 Task: In the sheet Budget Analysis ToolFont size of heading  18 Font style of dataoswald 'Font size of data '9 Alignment of headline & dataAlign center.   Fill color in heading, Red Font color of dataIn the sheet   Triumph Sales   book
Action: Mouse moved to (328, 129)
Screenshot: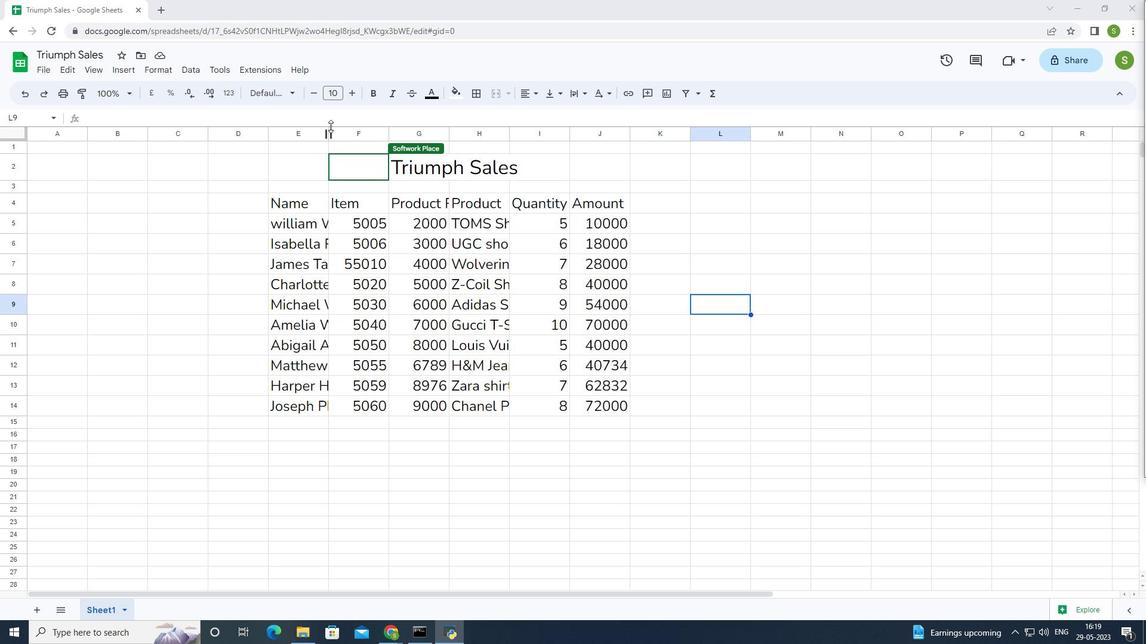 
Action: Mouse pressed left at (328, 129)
Screenshot: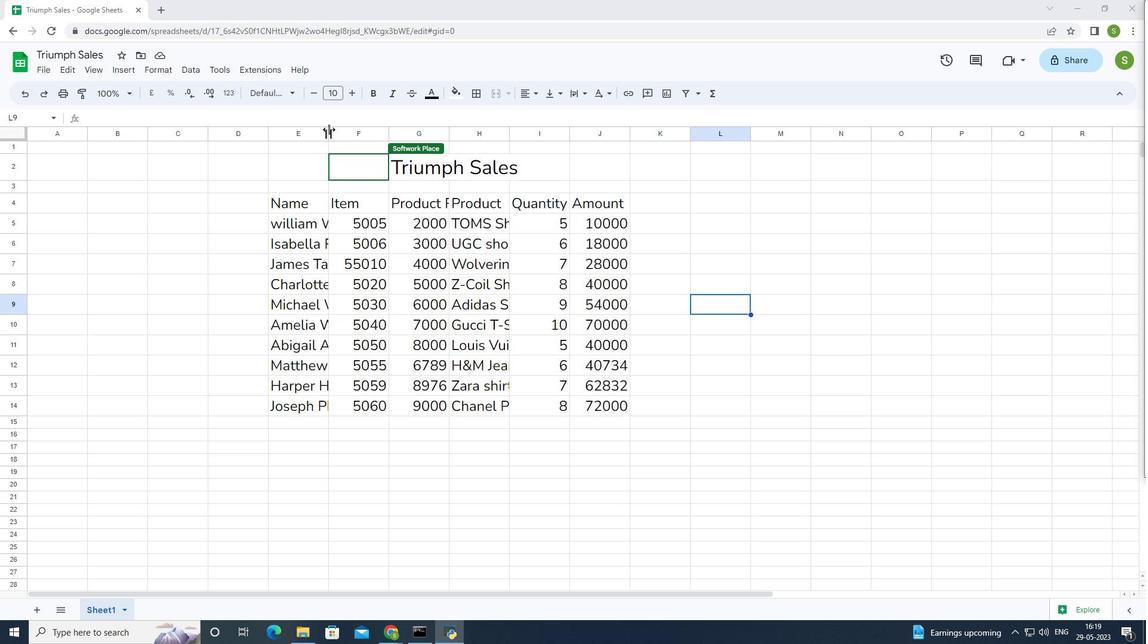 
Action: Mouse moved to (561, 133)
Screenshot: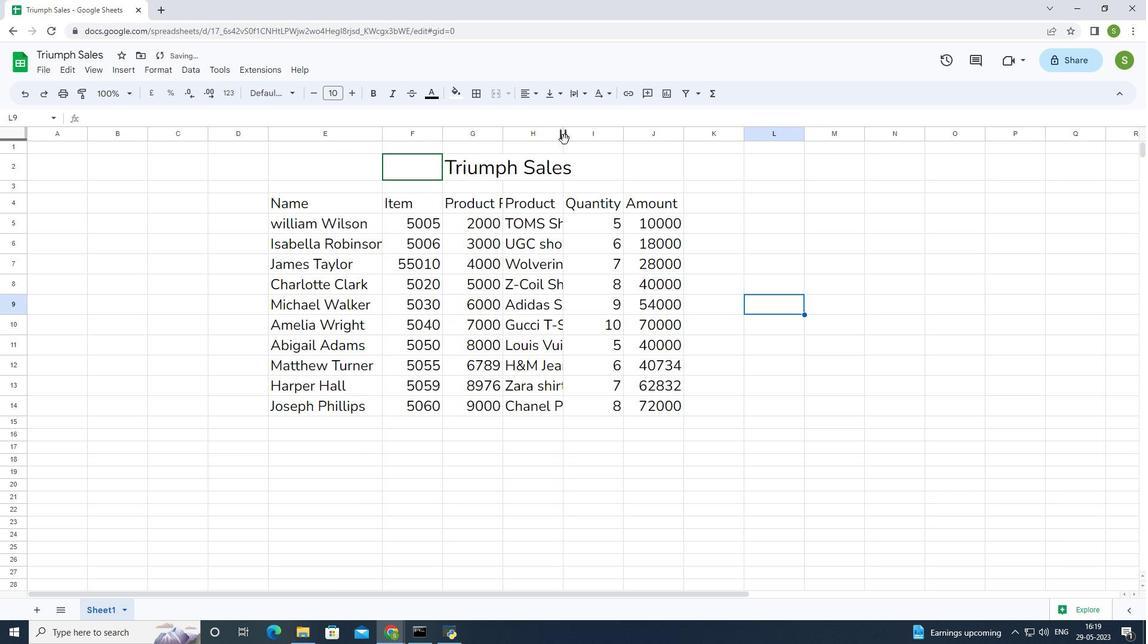 
Action: Mouse pressed left at (561, 133)
Screenshot: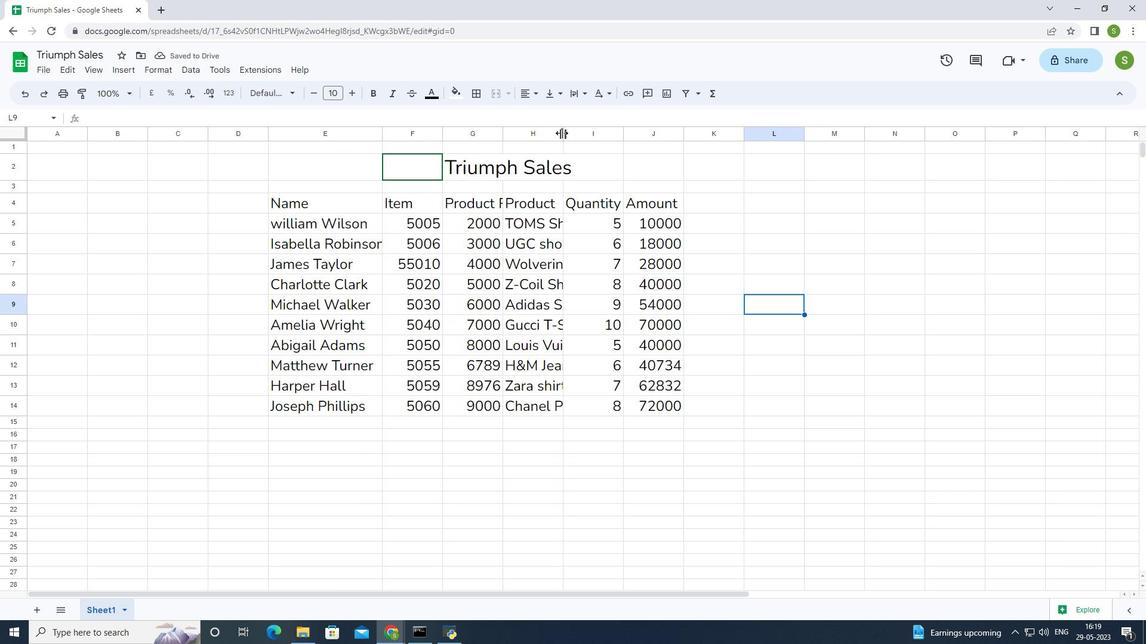 
Action: Mouse moved to (454, 160)
Screenshot: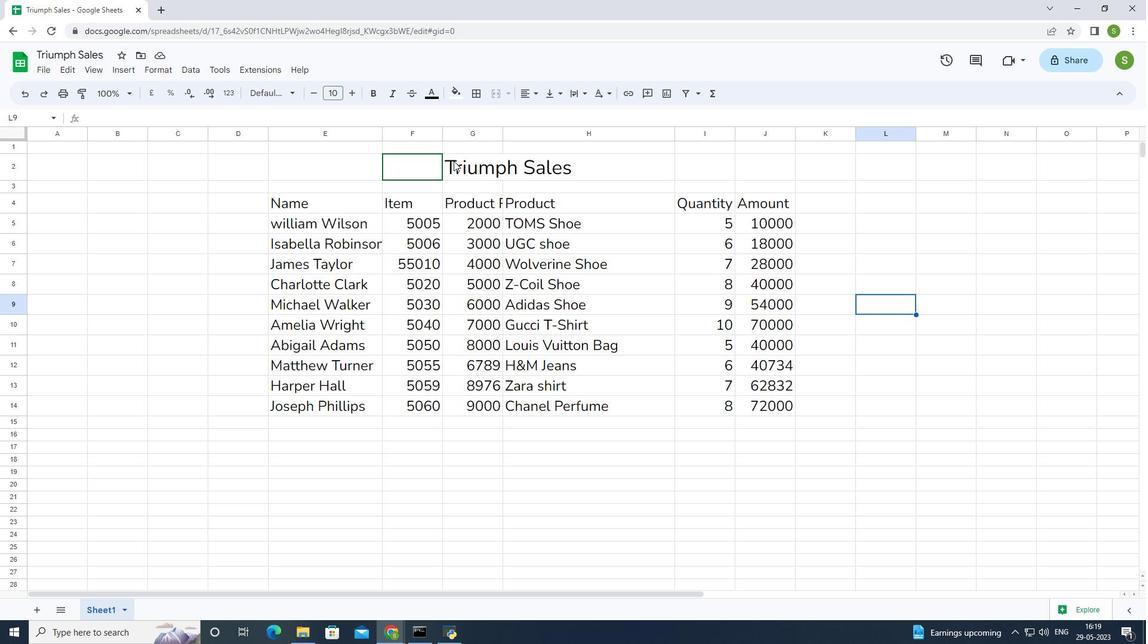 
Action: Mouse pressed left at (454, 160)
Screenshot: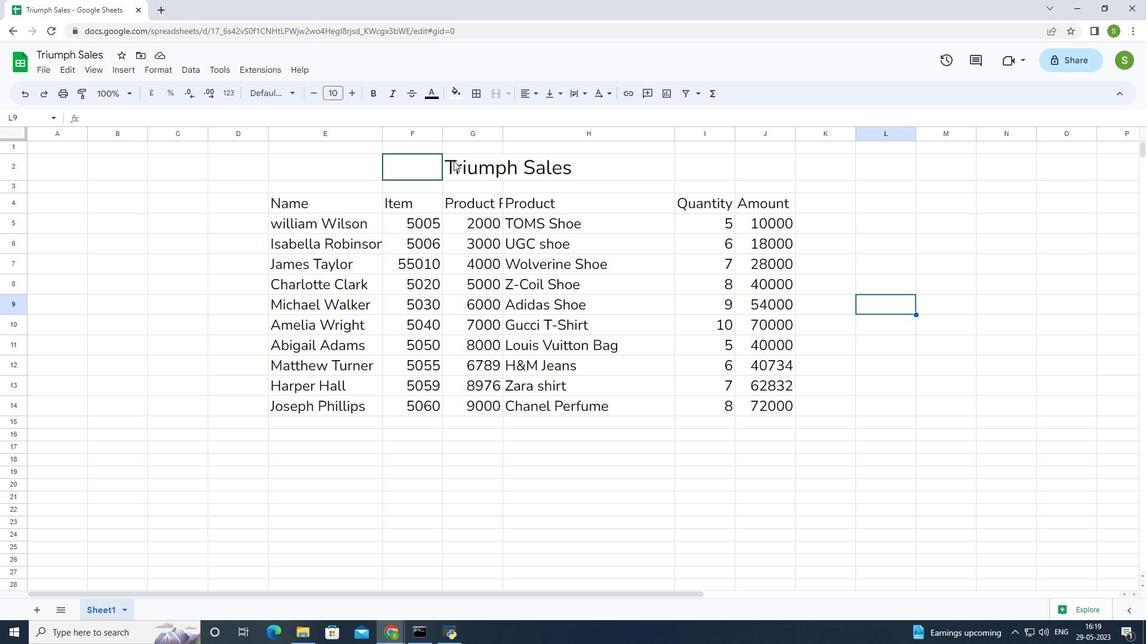 
Action: Mouse moved to (454, 162)
Screenshot: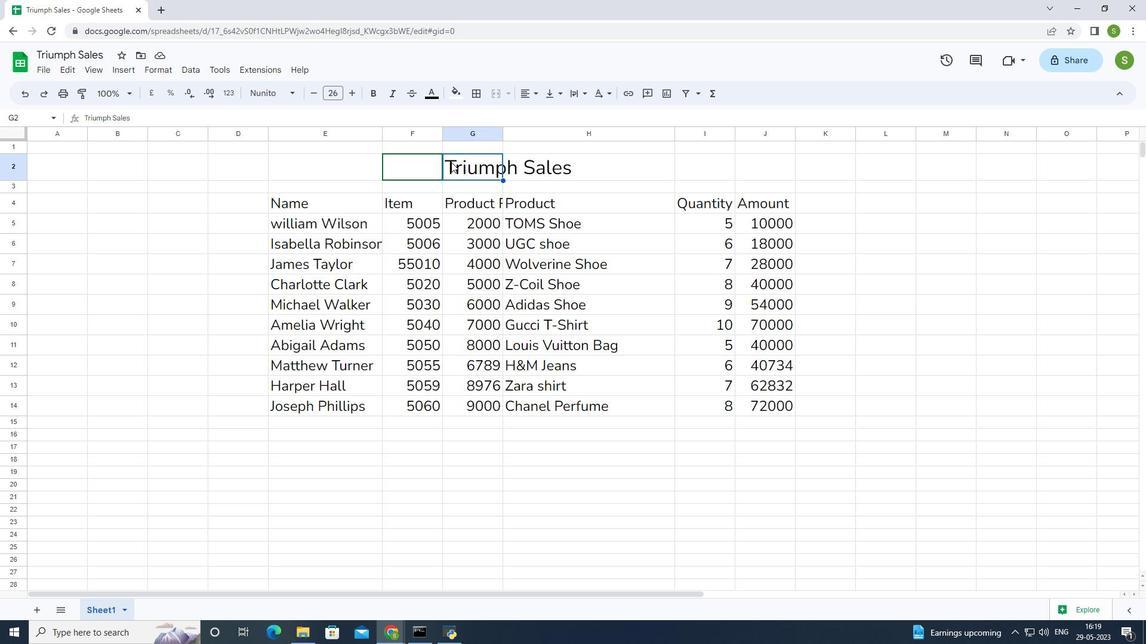 
Action: Mouse pressed left at (454, 162)
Screenshot: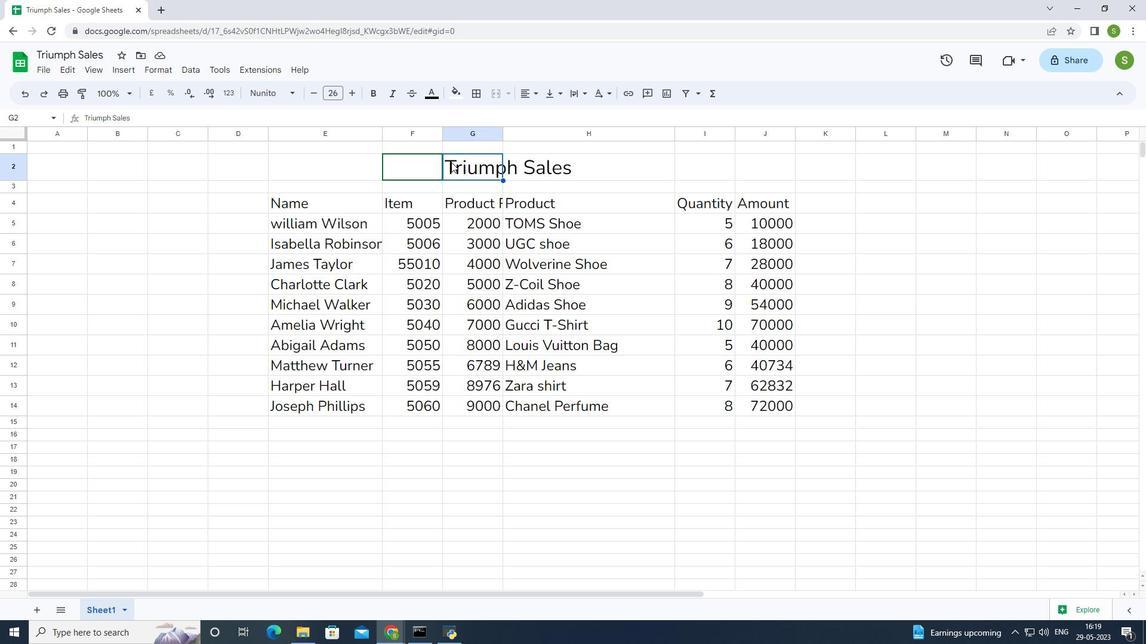 
Action: Mouse moved to (386, 364)
Screenshot: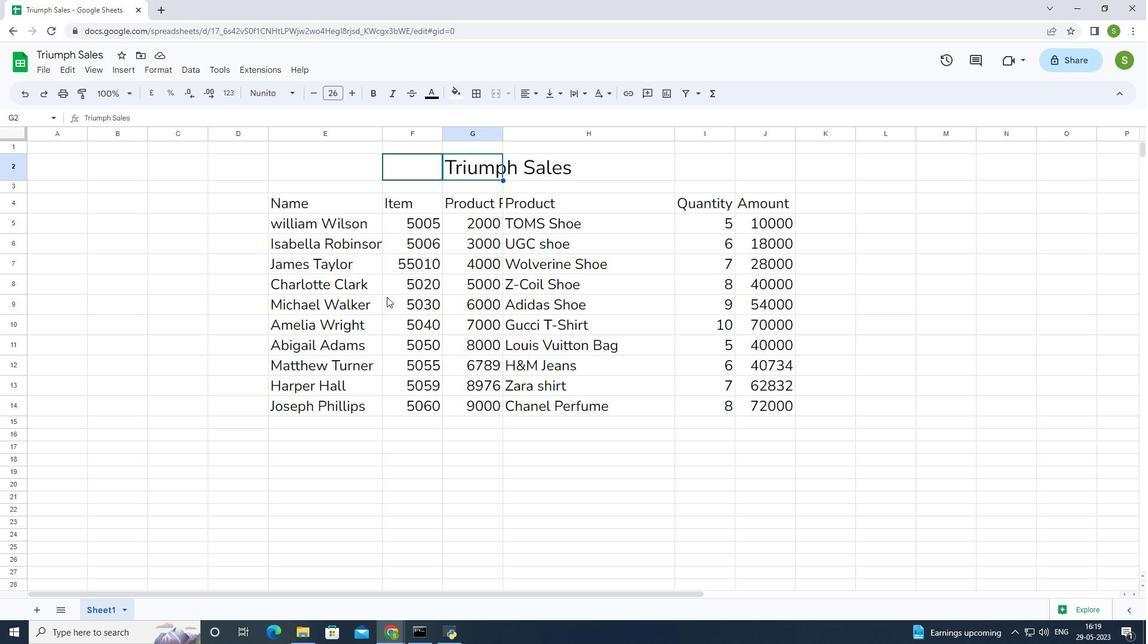 
Action: Mouse pressed left at (386, 364)
Screenshot: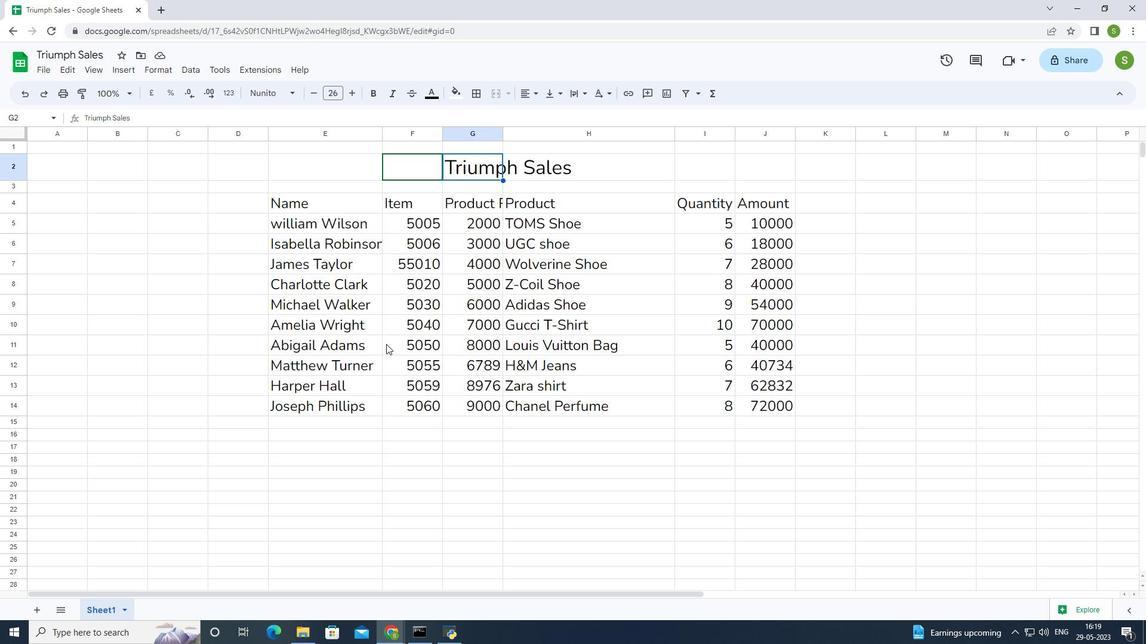 
Action: Mouse moved to (450, 153)
Screenshot: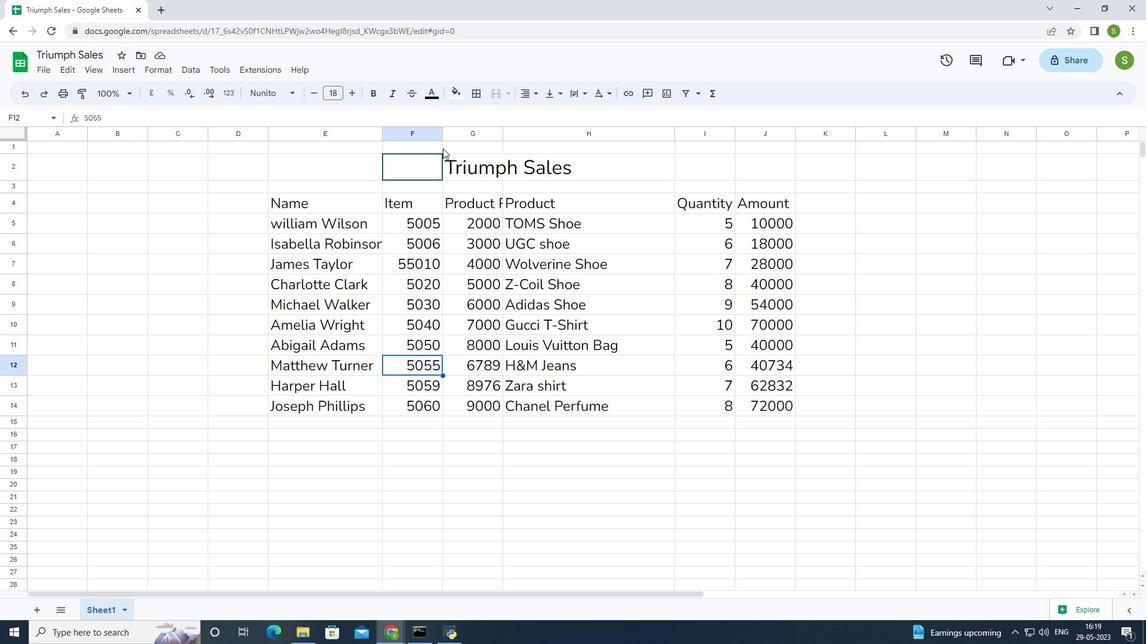 
Action: Mouse pressed left at (450, 153)
Screenshot: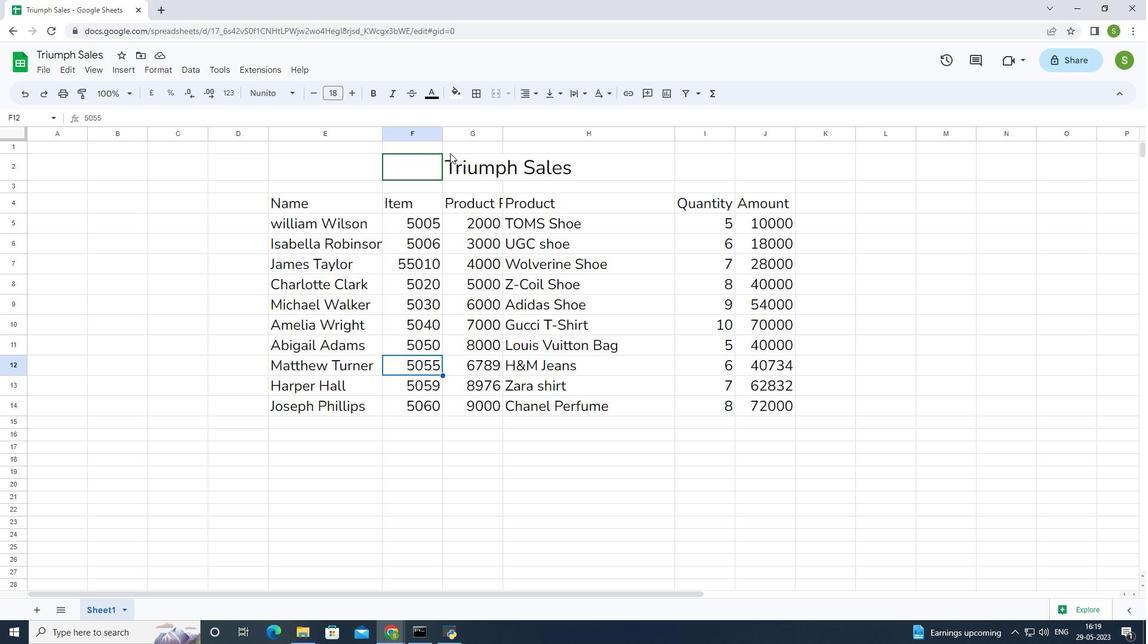 
Action: Mouse moved to (445, 158)
Screenshot: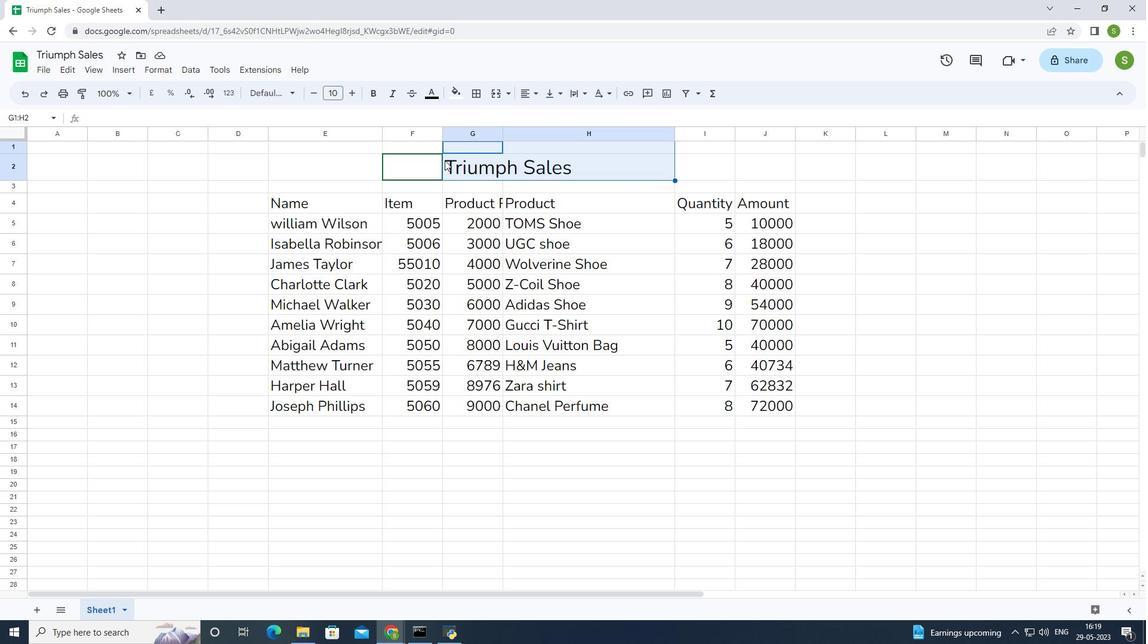 
Action: Mouse pressed left at (445, 158)
Screenshot: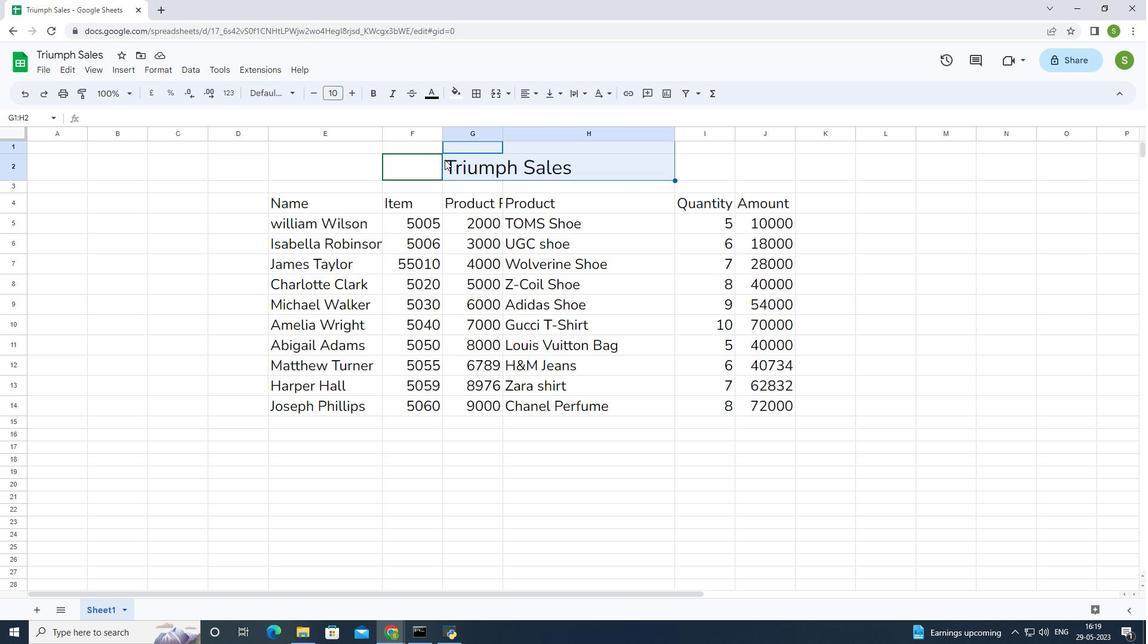 
Action: Mouse moved to (446, 158)
Screenshot: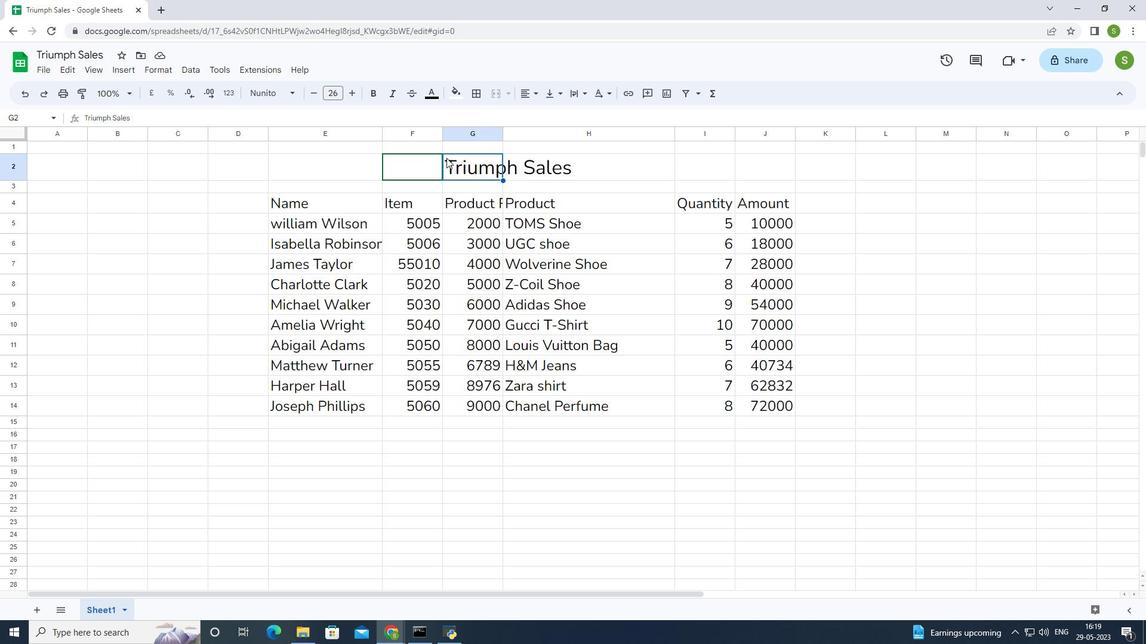 
Action: Mouse pressed left at (446, 158)
Screenshot: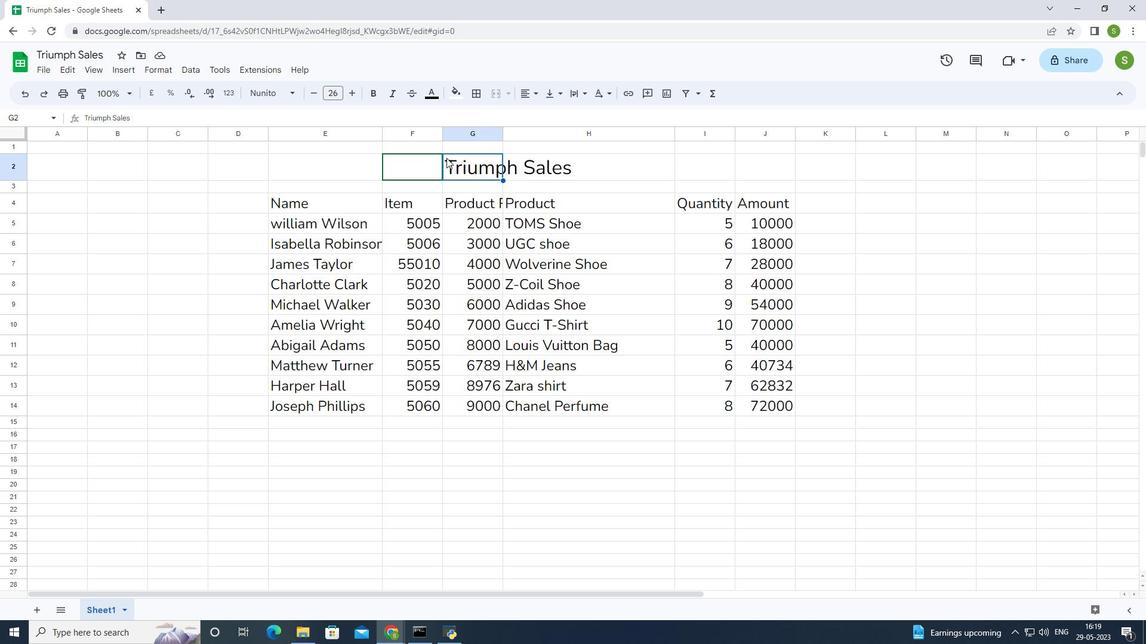 
Action: Mouse moved to (316, 93)
Screenshot: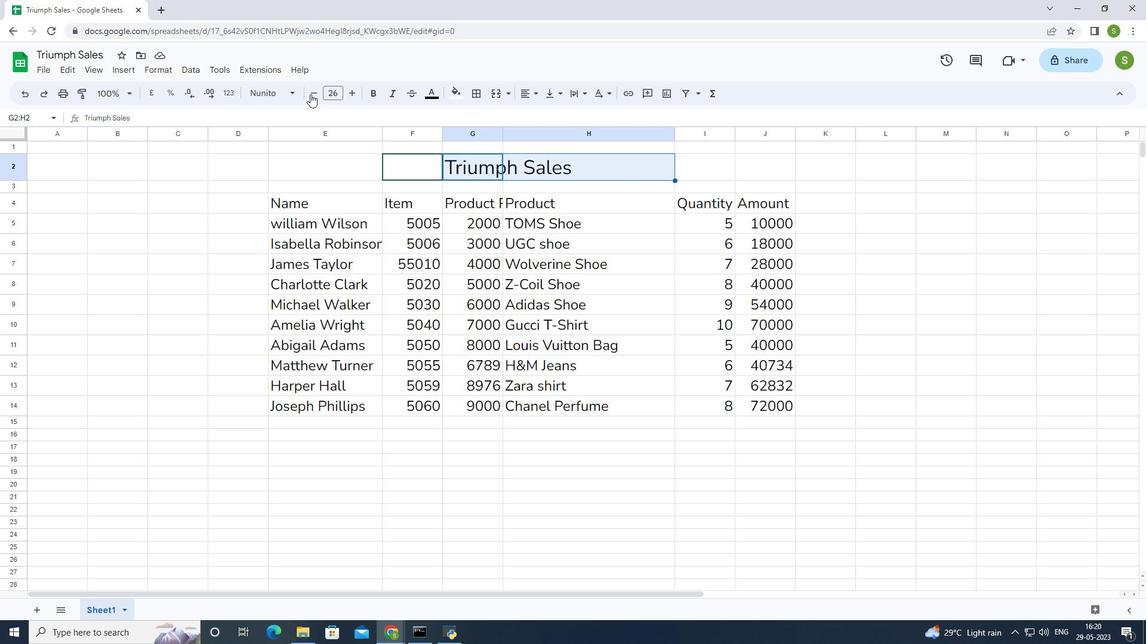 
Action: Mouse pressed left at (316, 93)
Screenshot: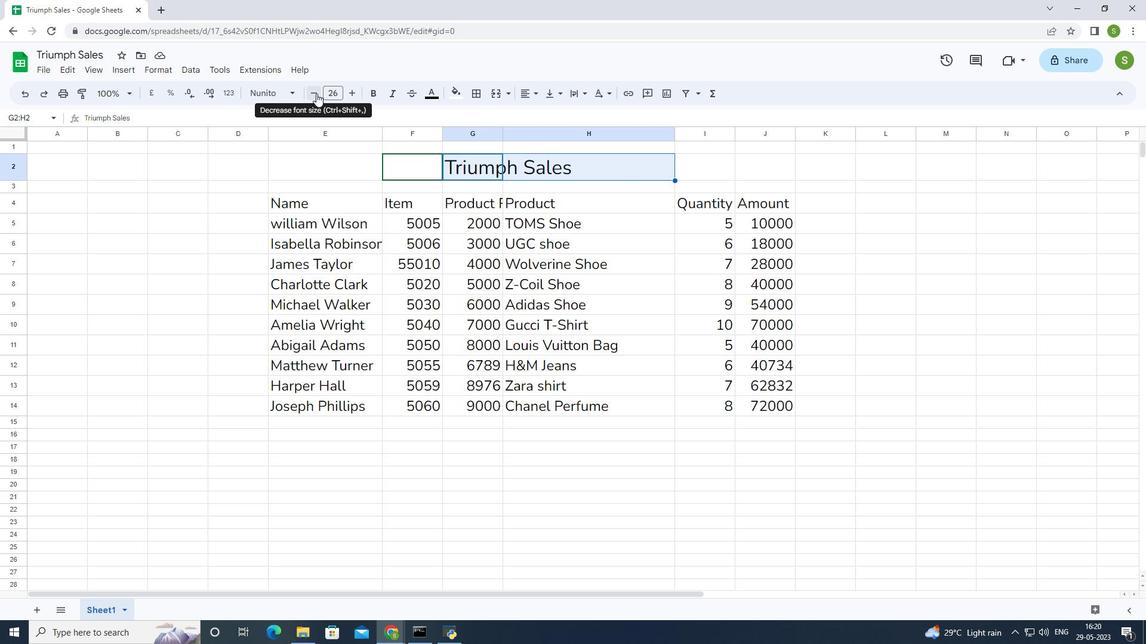 
Action: Mouse pressed left at (316, 93)
Screenshot: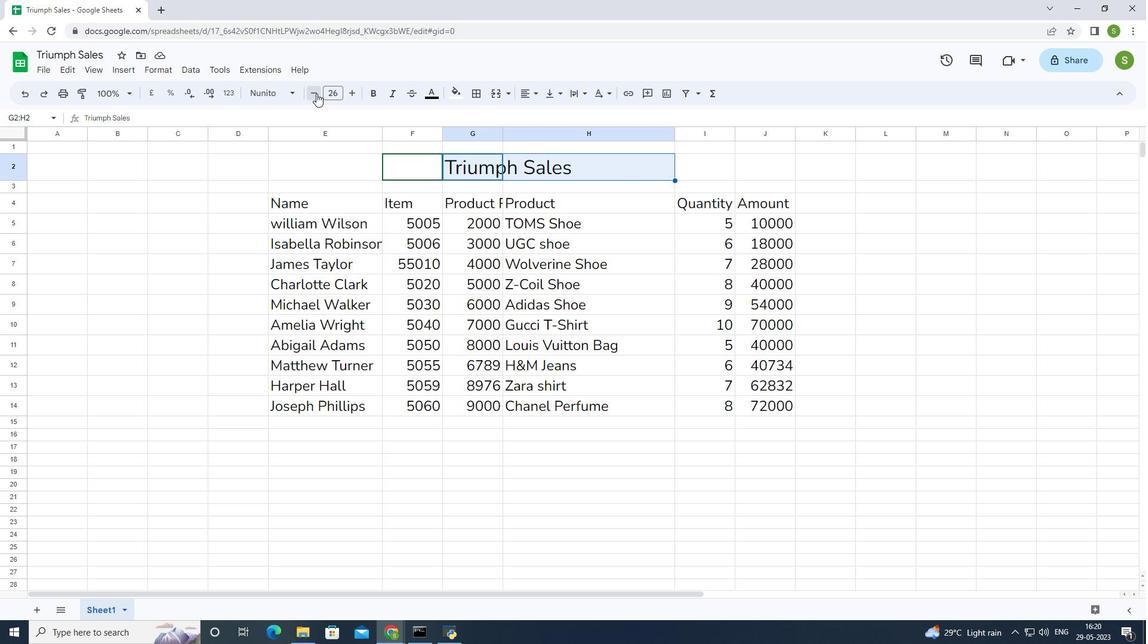 
Action: Mouse pressed left at (316, 93)
Screenshot: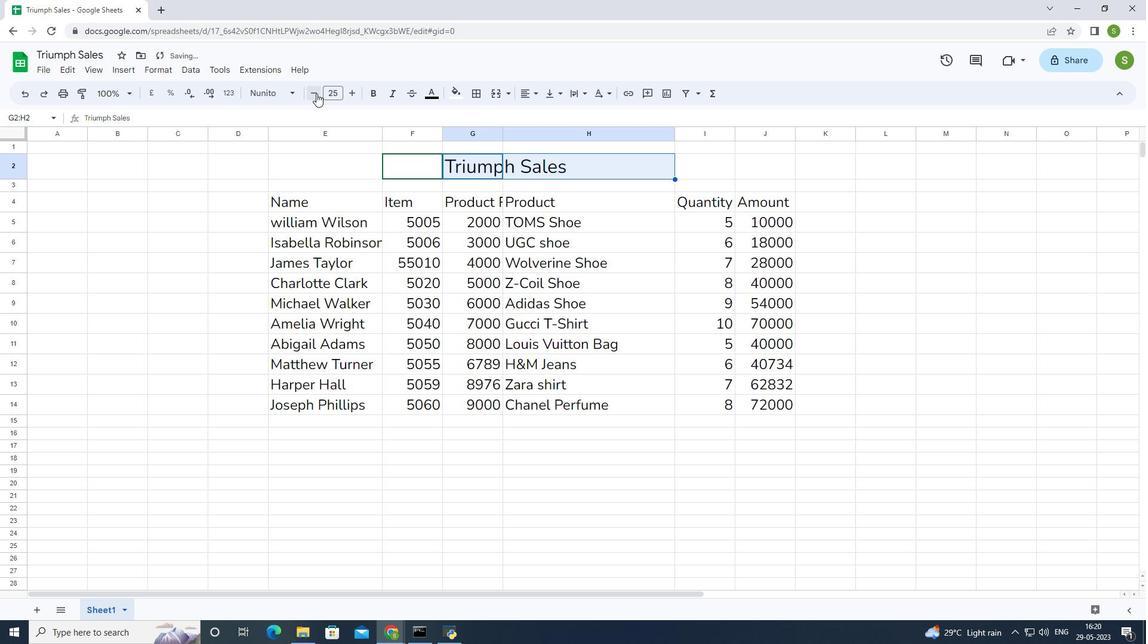 
Action: Mouse pressed left at (316, 93)
Screenshot: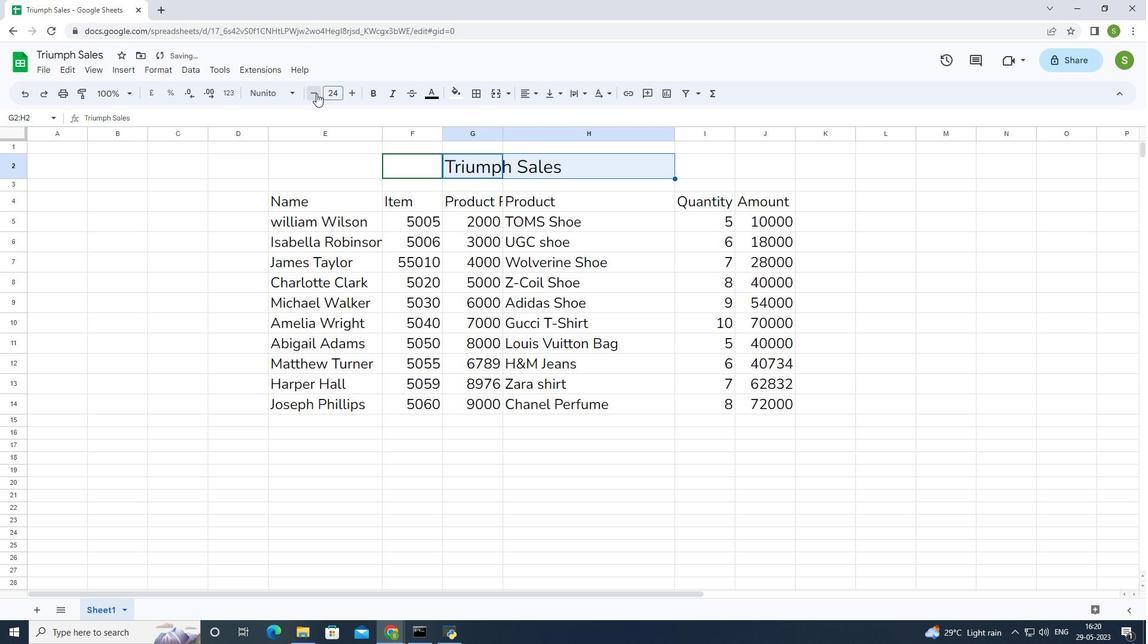 
Action: Mouse pressed left at (316, 93)
Screenshot: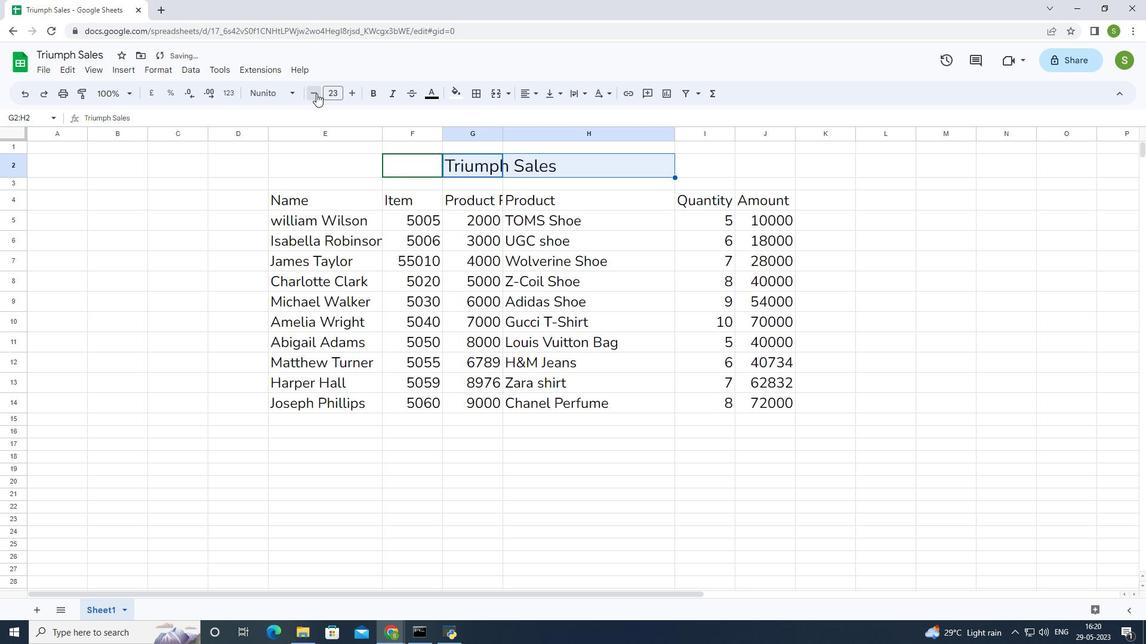 
Action: Mouse pressed left at (316, 93)
Screenshot: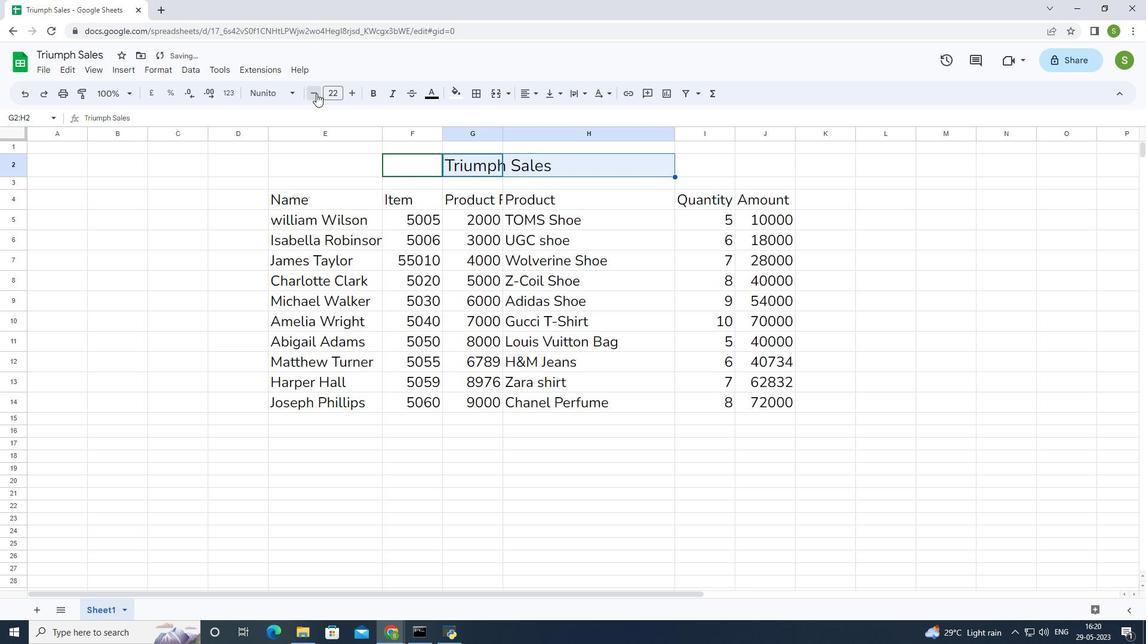
Action: Mouse pressed left at (316, 93)
Screenshot: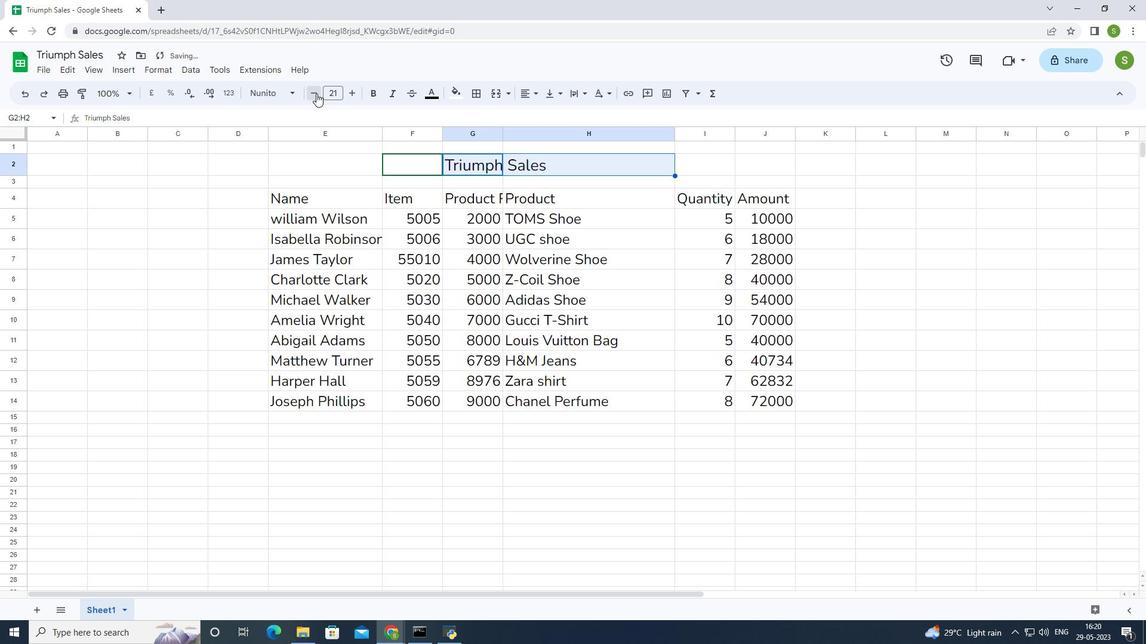 
Action: Mouse pressed left at (316, 93)
Screenshot: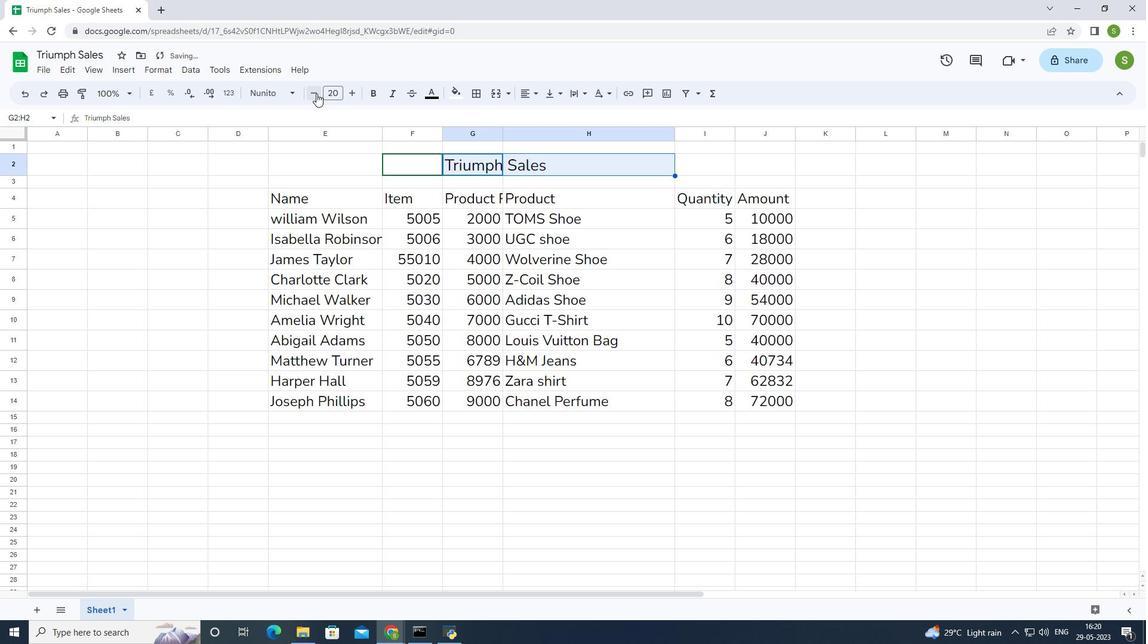 
Action: Mouse pressed left at (316, 93)
Screenshot: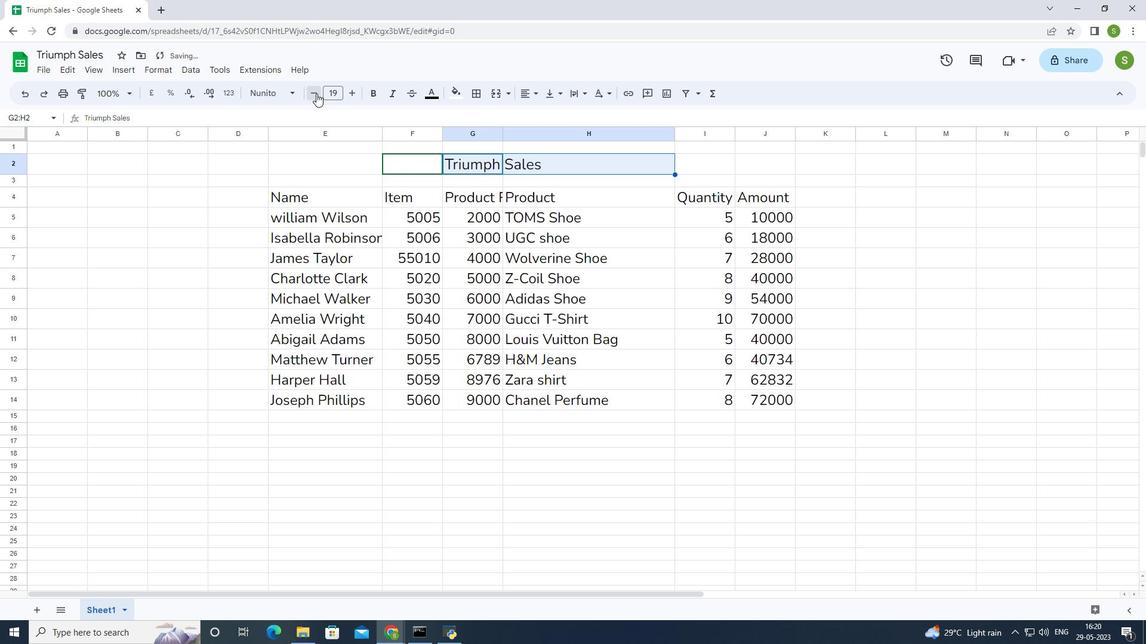 
Action: Mouse pressed left at (316, 93)
Screenshot: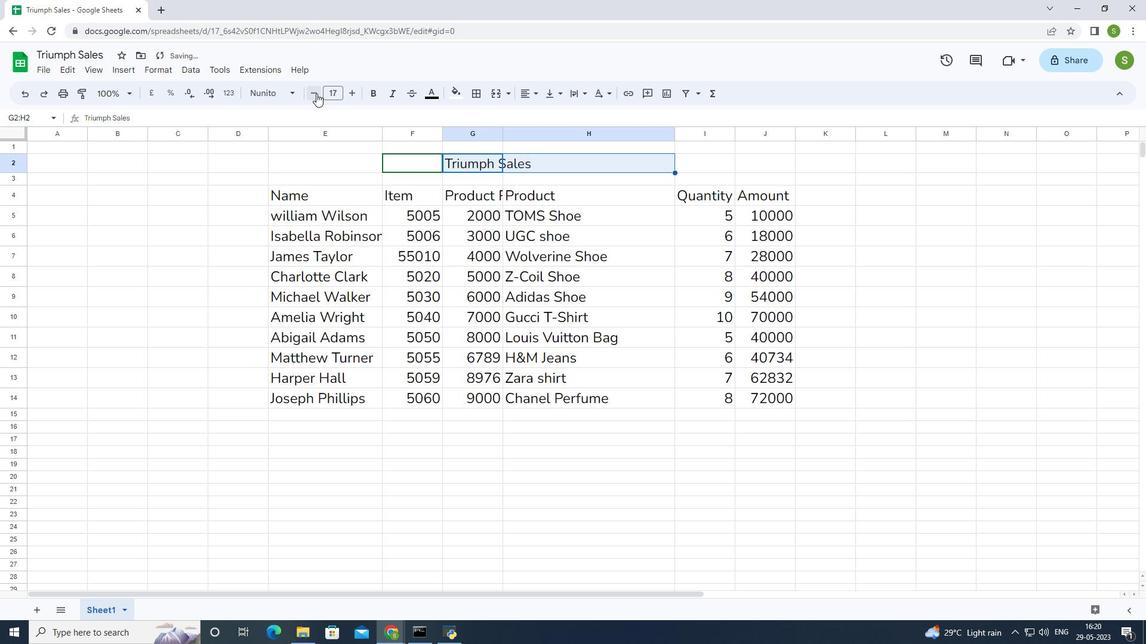 
Action: Mouse pressed left at (316, 93)
Screenshot: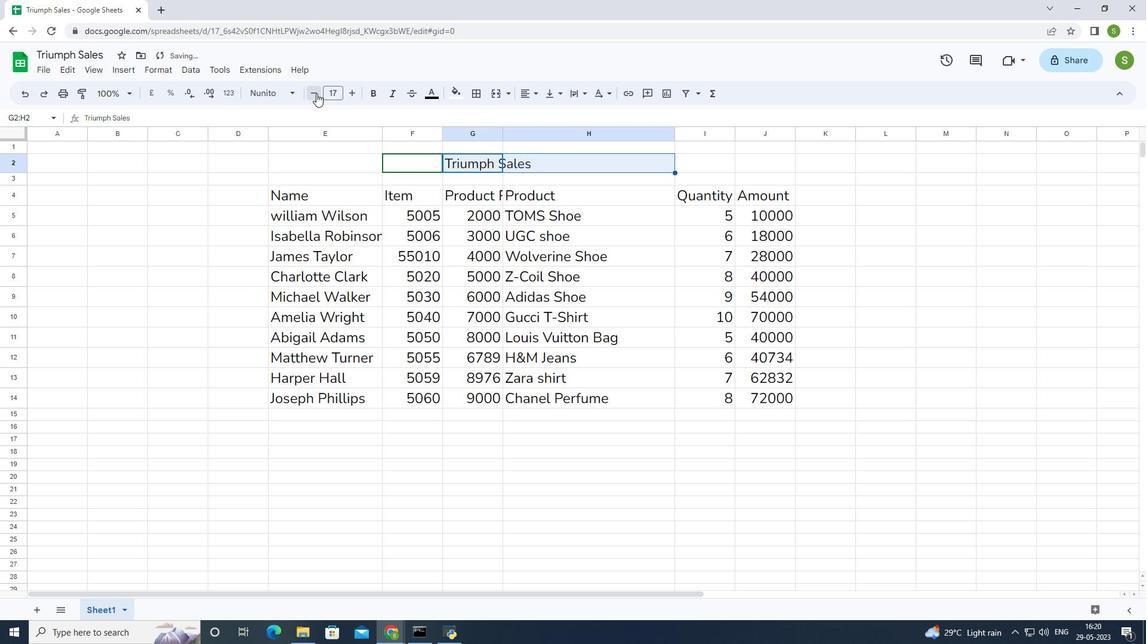 
Action: Mouse pressed left at (316, 93)
Screenshot: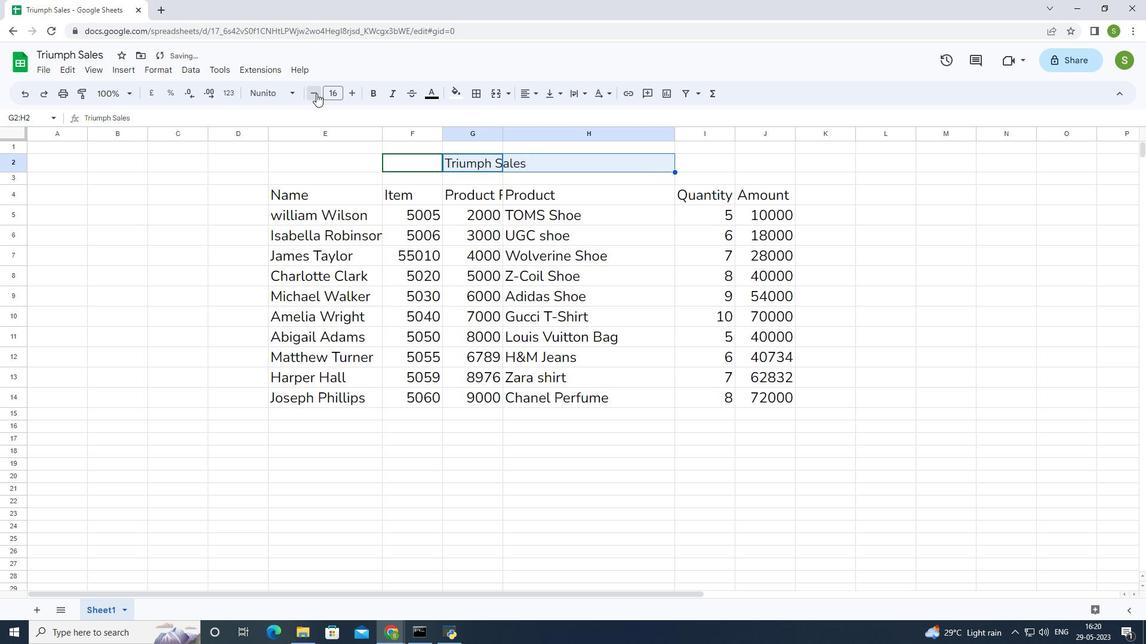 
Action: Mouse pressed left at (316, 93)
Screenshot: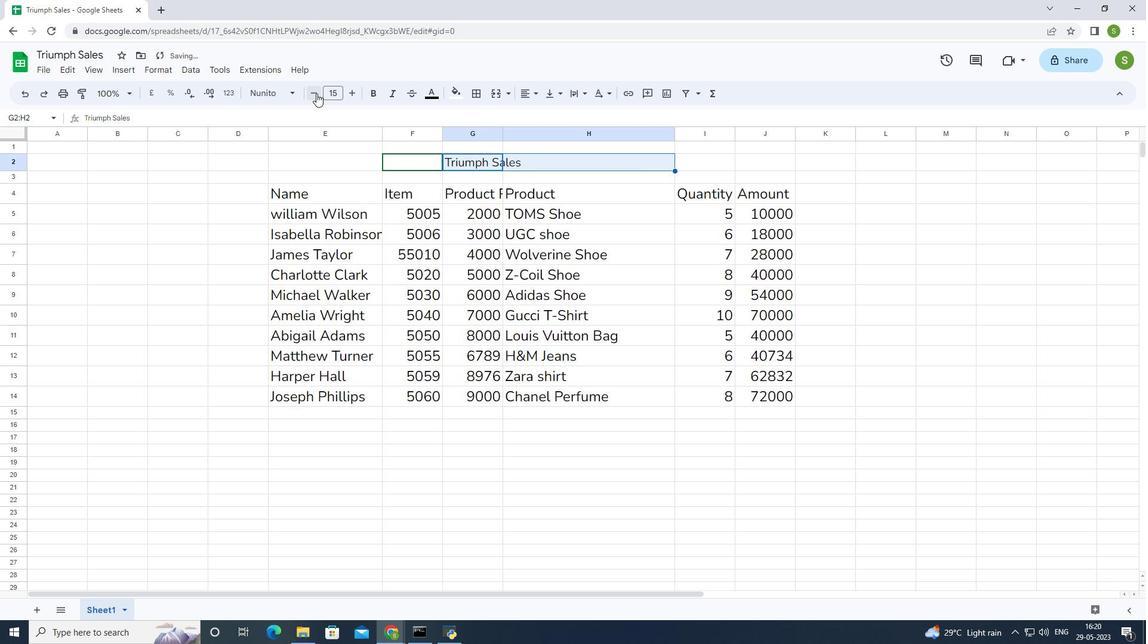 
Action: Mouse moved to (353, 94)
Screenshot: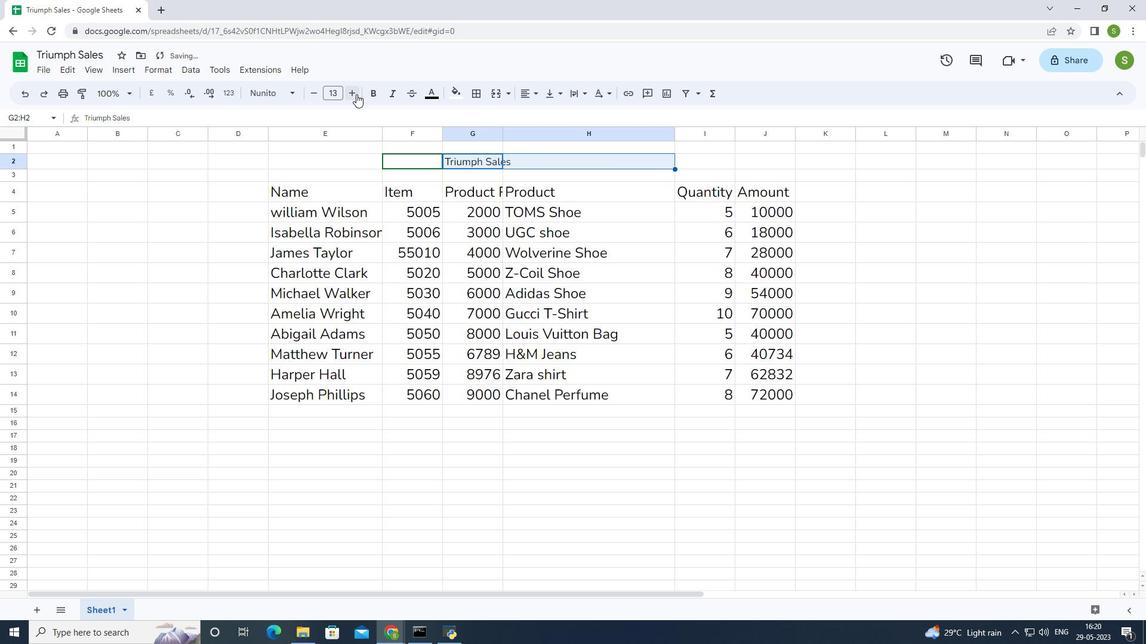 
Action: Mouse pressed left at (353, 94)
Screenshot: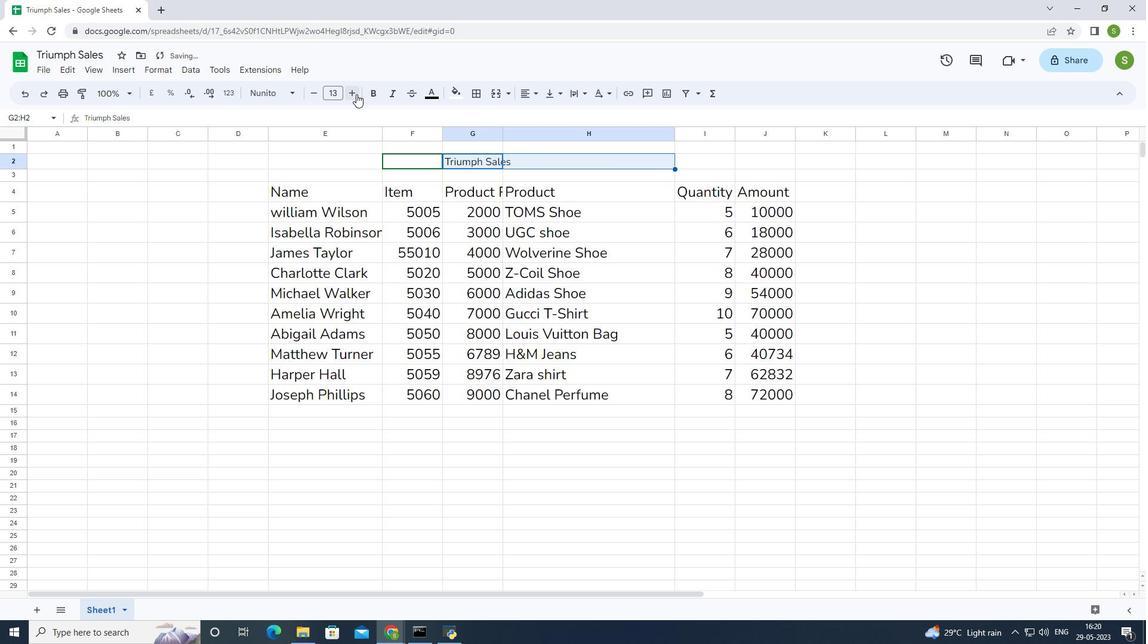 
Action: Mouse pressed left at (353, 94)
Screenshot: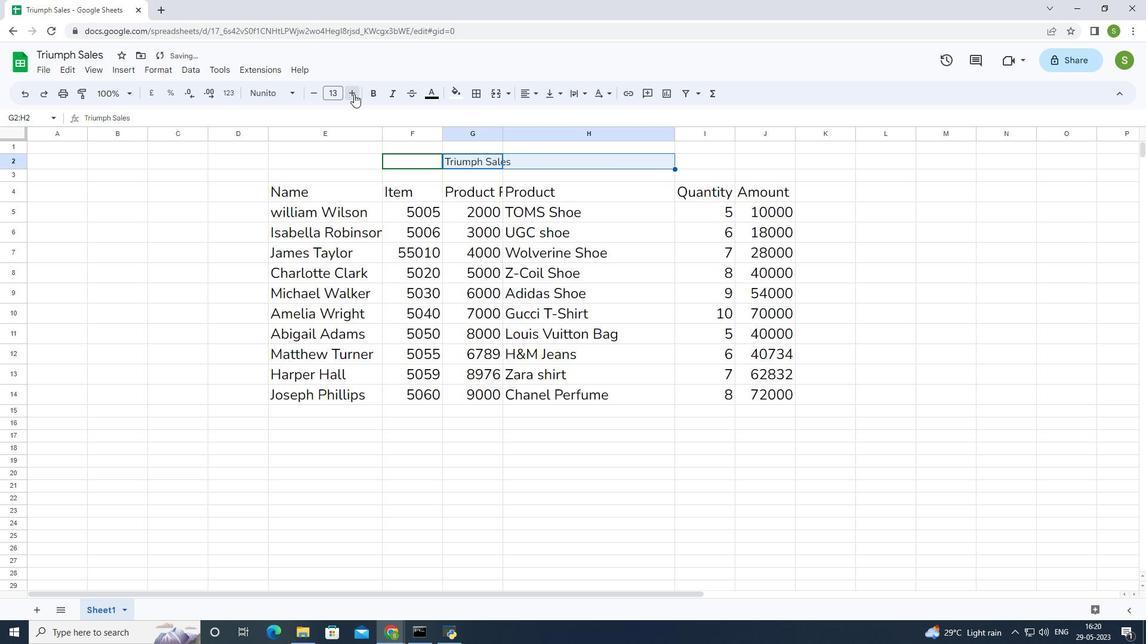 
Action: Mouse pressed left at (353, 94)
Screenshot: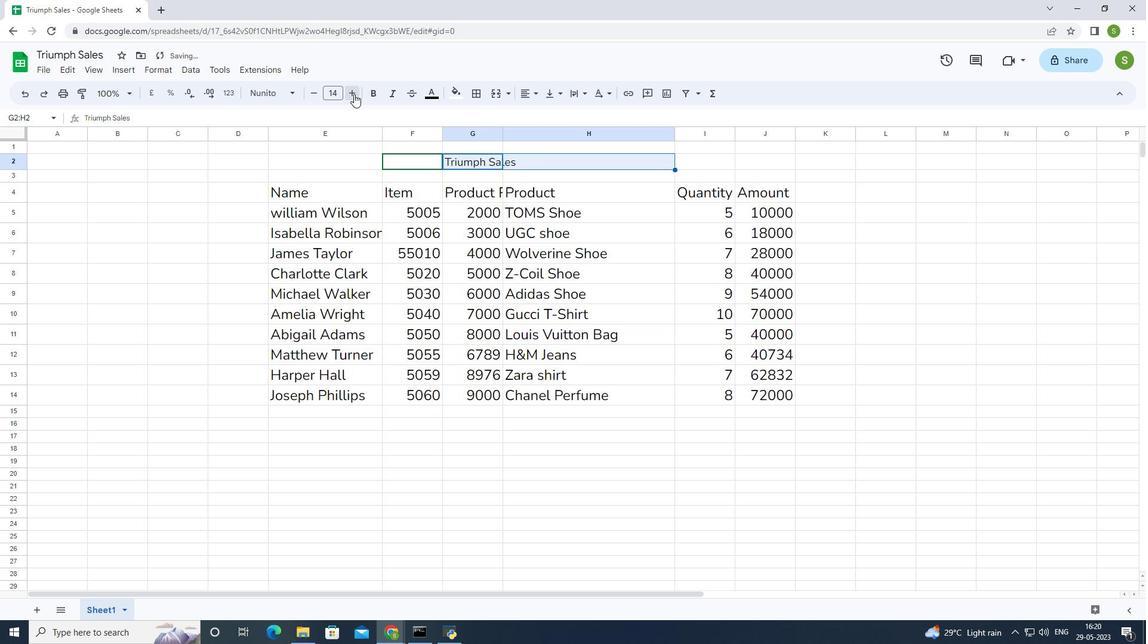 
Action: Mouse pressed left at (353, 94)
Screenshot: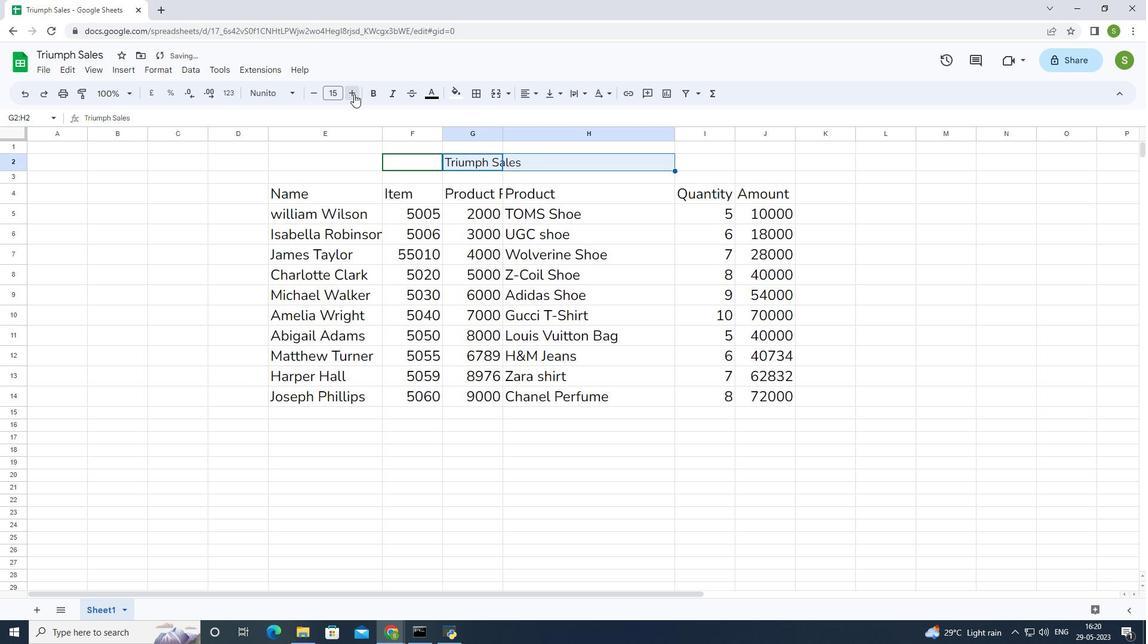 
Action: Mouse pressed left at (353, 94)
Screenshot: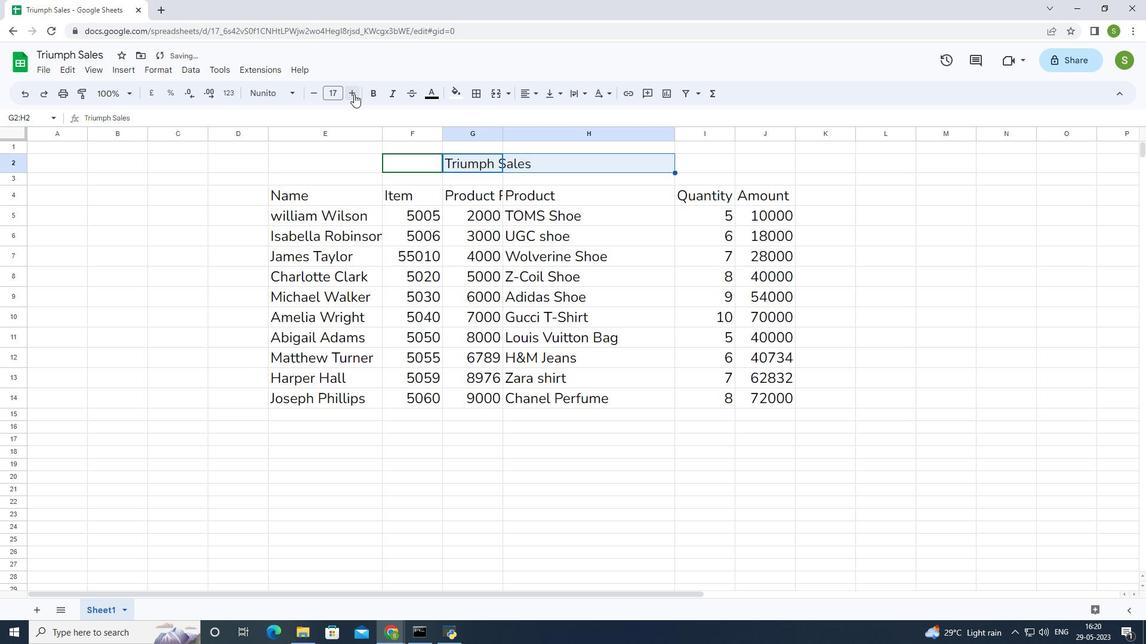 
Action: Mouse moved to (451, 93)
Screenshot: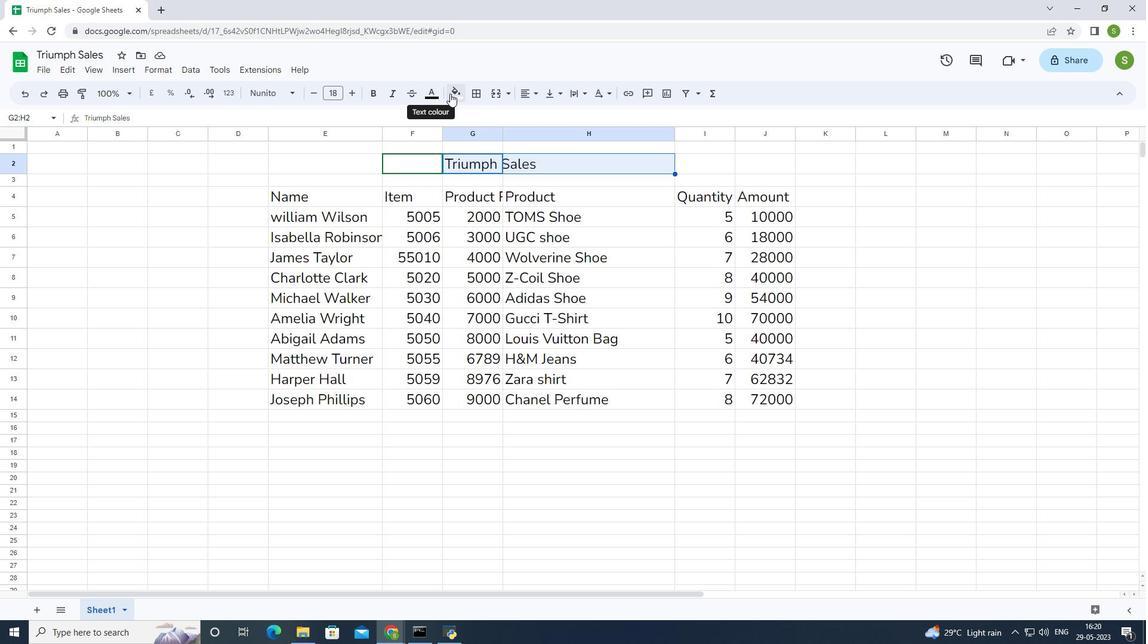 
Action: Mouse pressed left at (451, 93)
Screenshot: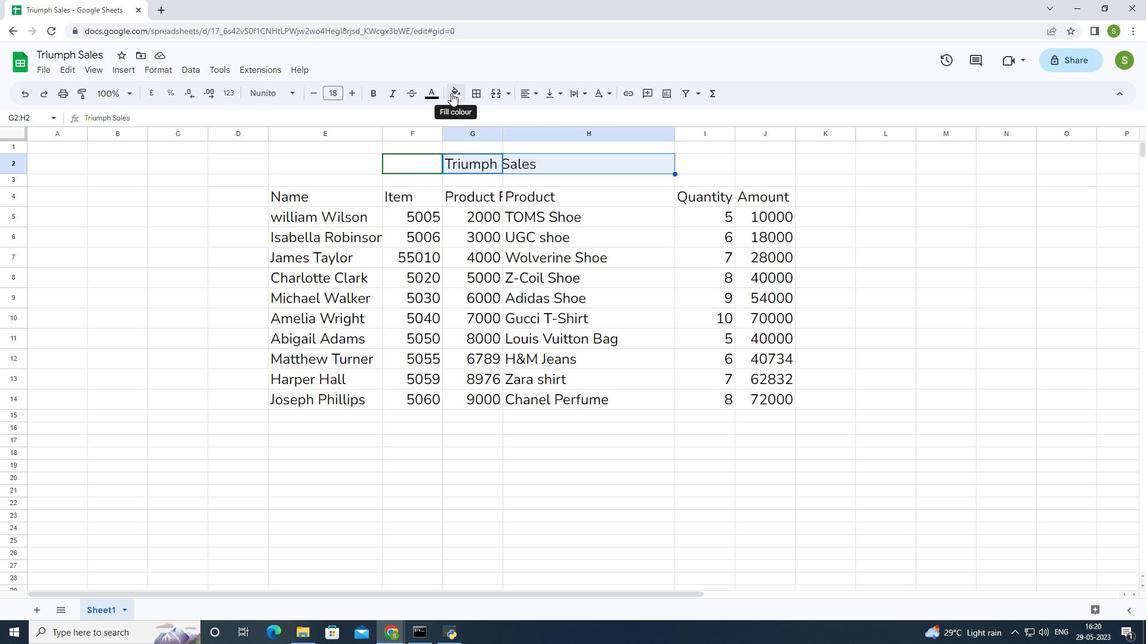 
Action: Mouse moved to (472, 147)
Screenshot: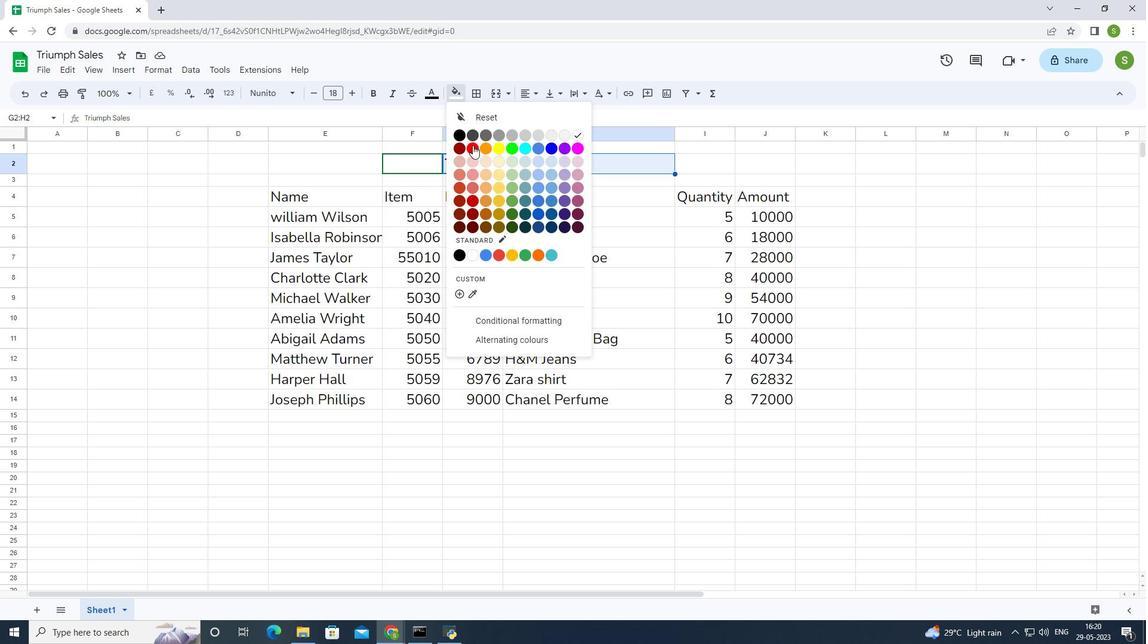 
Action: Mouse pressed left at (472, 147)
Screenshot: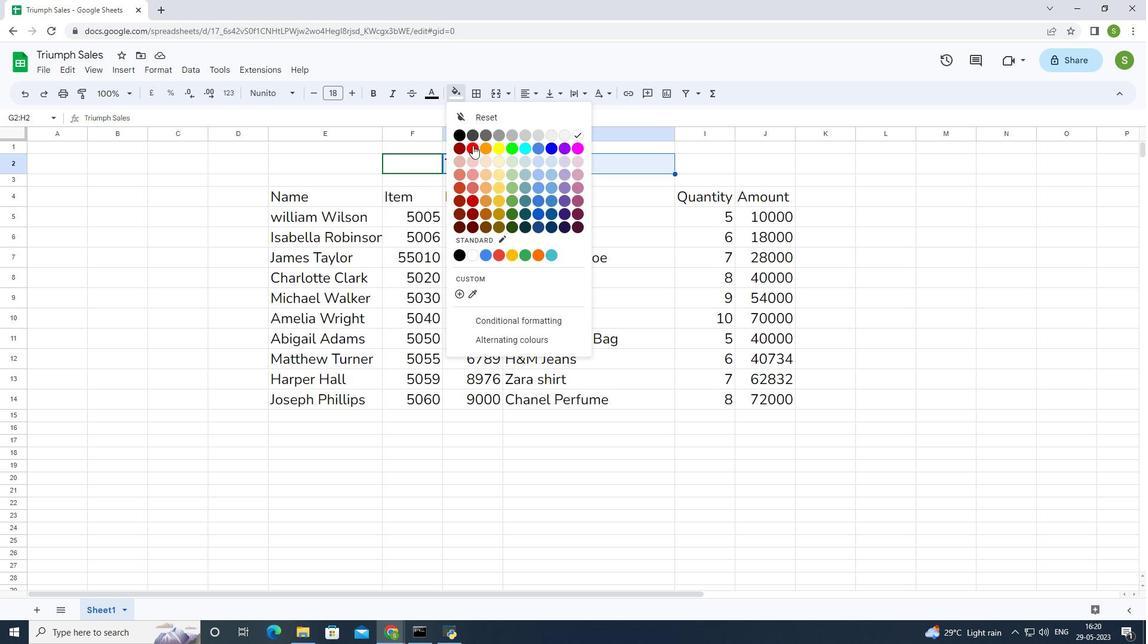 
Action: Mouse moved to (275, 191)
Screenshot: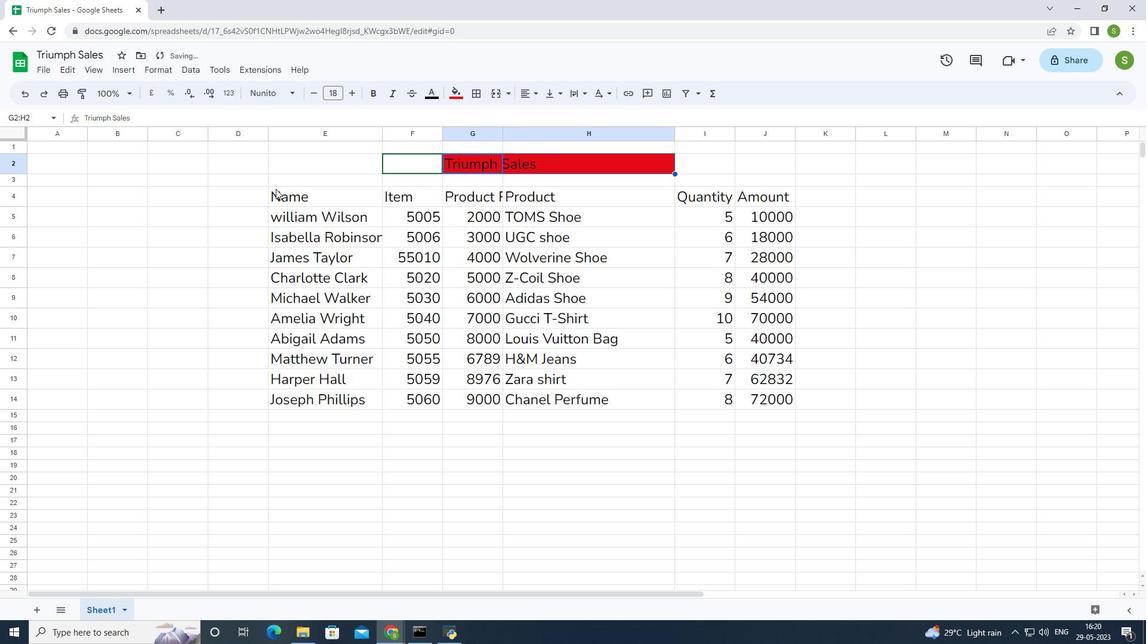 
Action: Mouse pressed left at (275, 191)
Screenshot: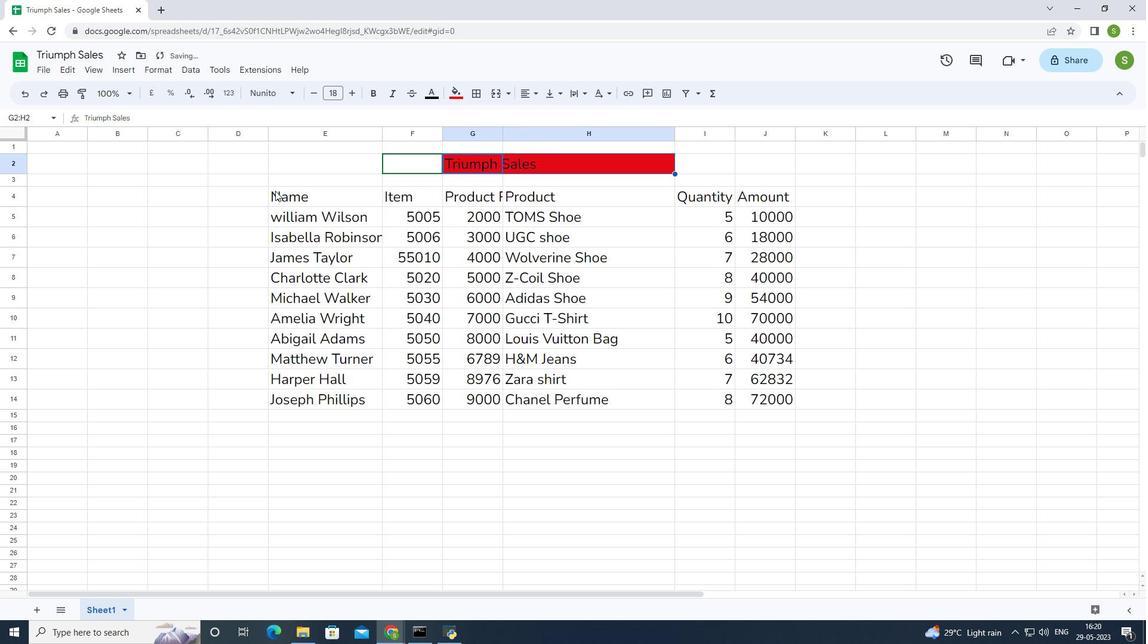 
Action: Mouse moved to (312, 94)
Screenshot: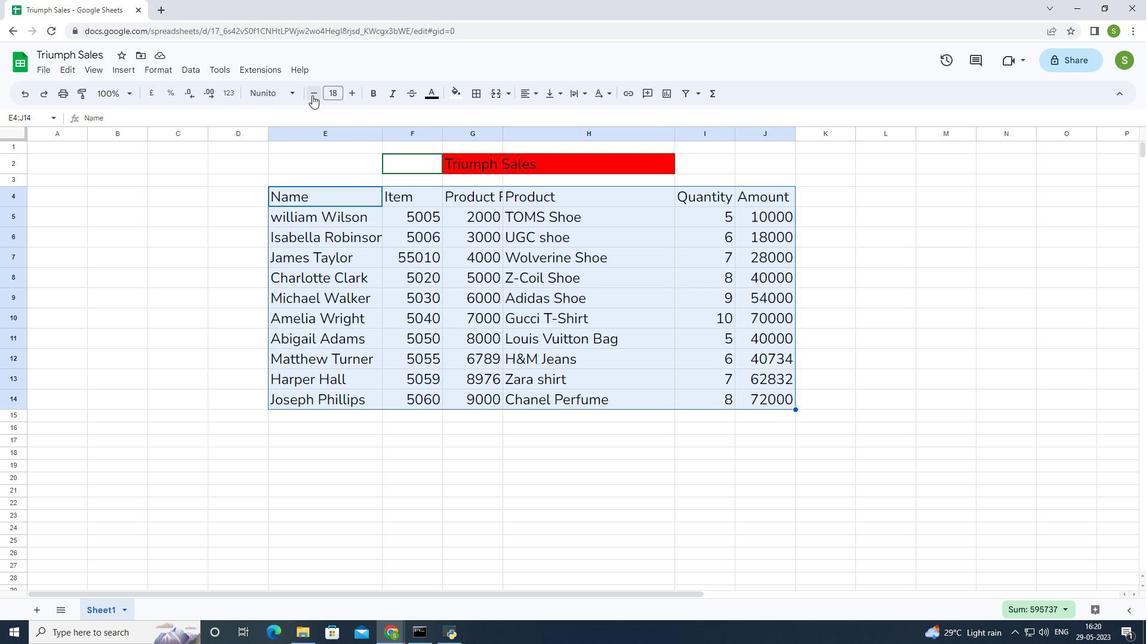 
Action: Mouse pressed left at (312, 94)
Screenshot: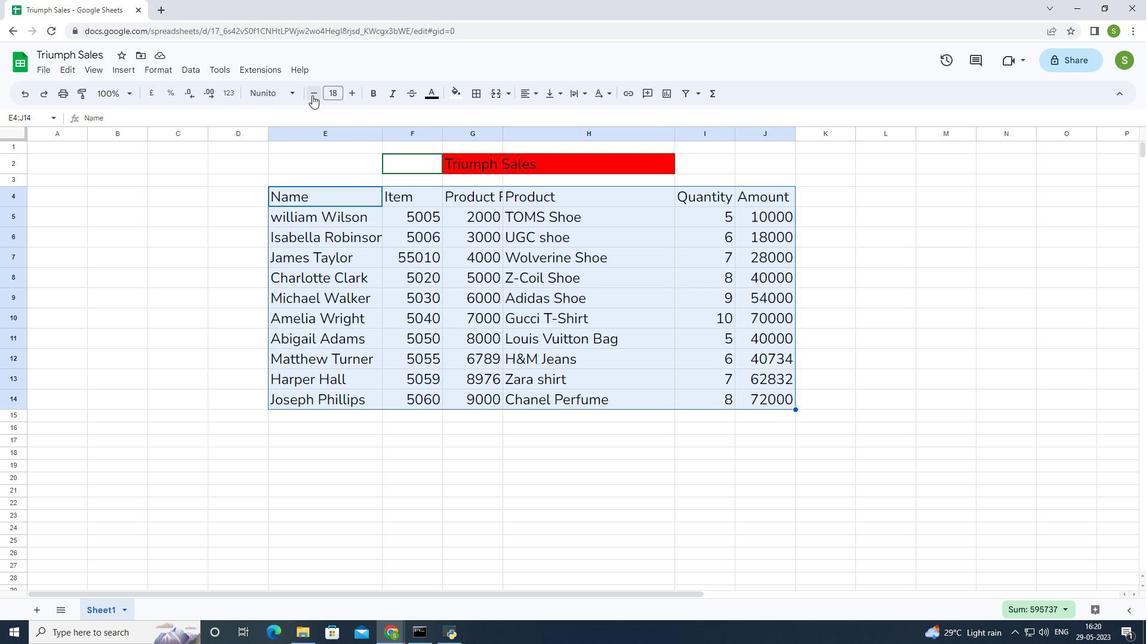 
Action: Mouse pressed left at (312, 94)
Screenshot: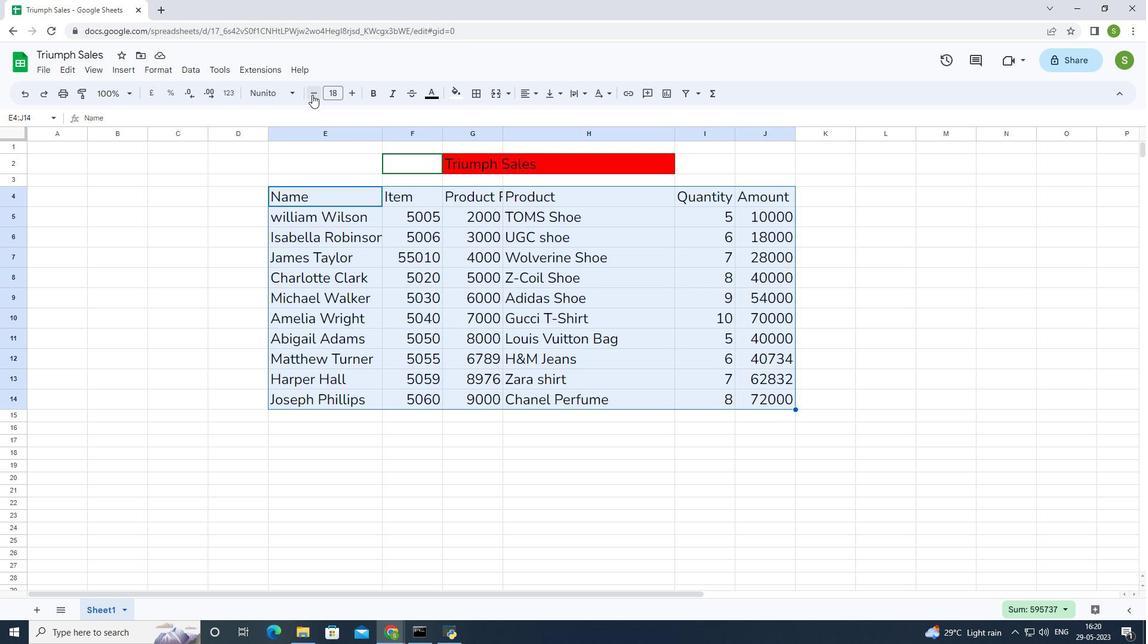 
Action: Mouse pressed left at (312, 94)
Screenshot: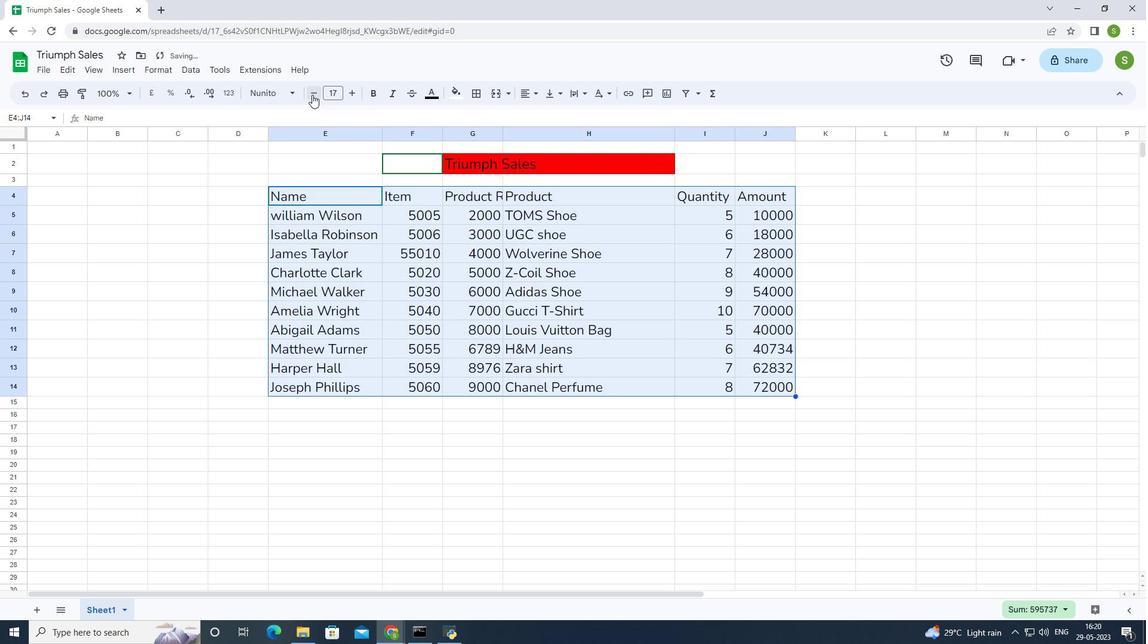 
Action: Mouse pressed left at (312, 94)
Screenshot: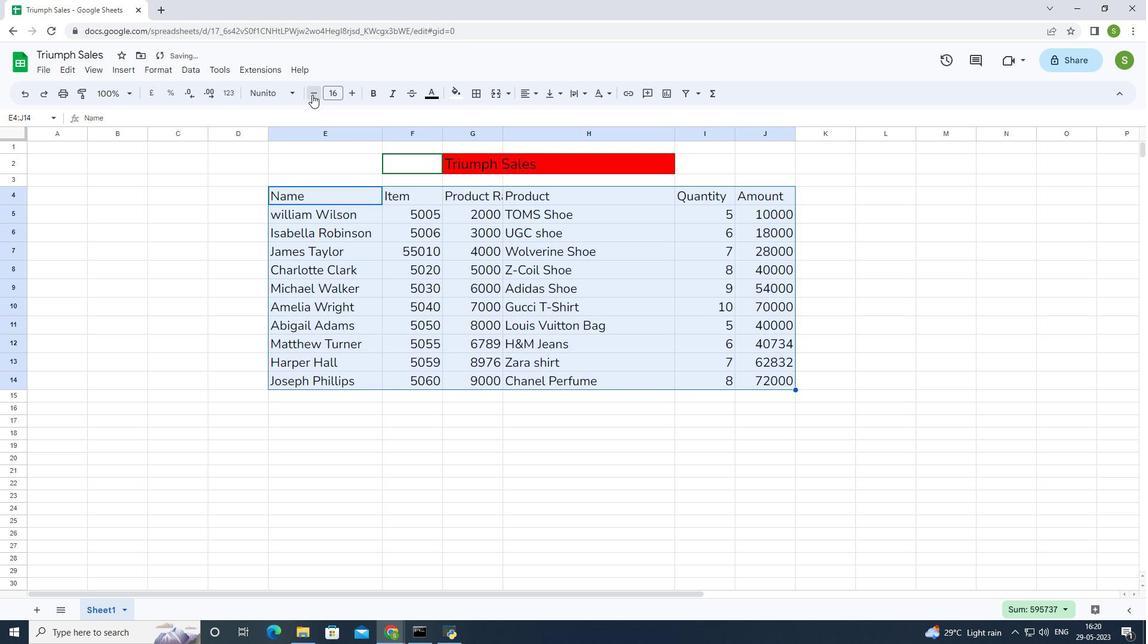 
Action: Mouse pressed left at (312, 94)
Screenshot: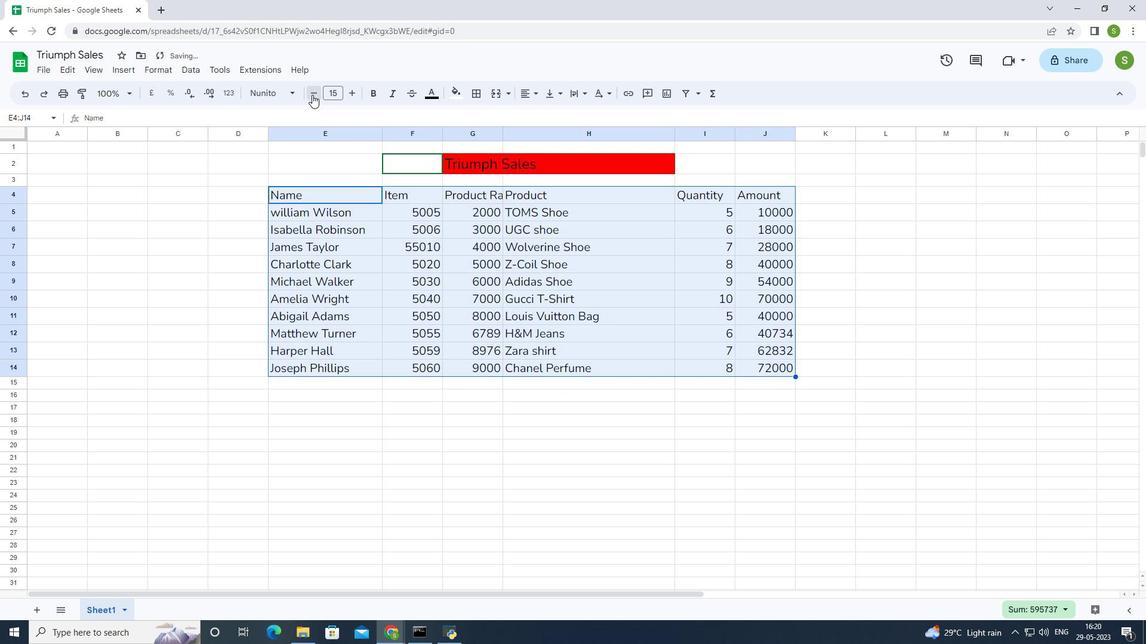 
Action: Mouse pressed left at (312, 94)
Screenshot: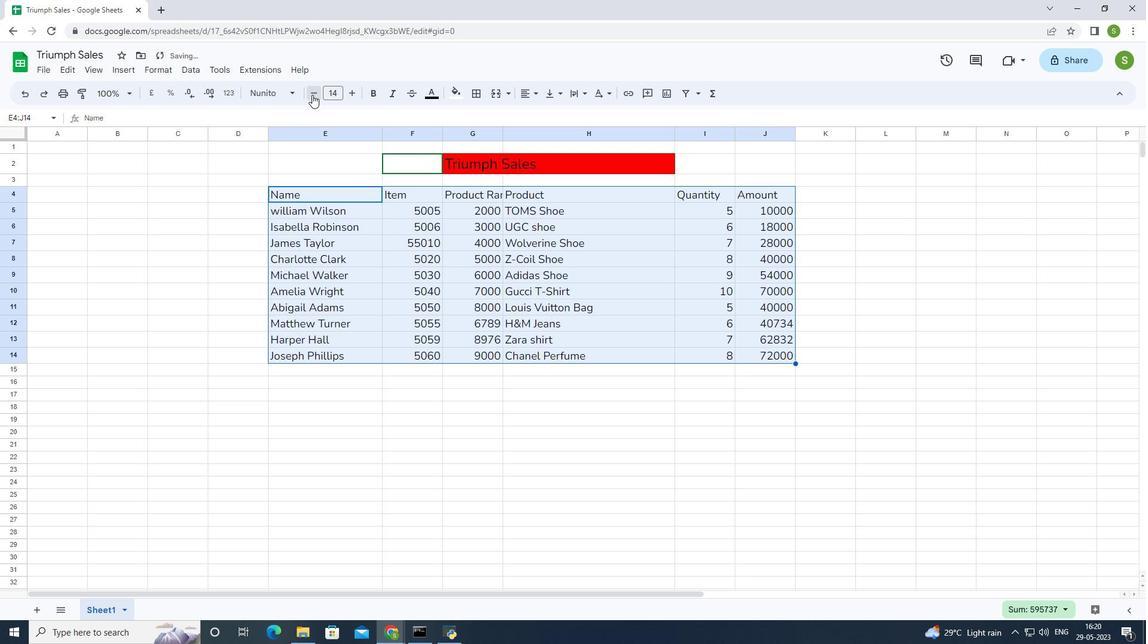 
Action: Mouse pressed left at (312, 94)
Screenshot: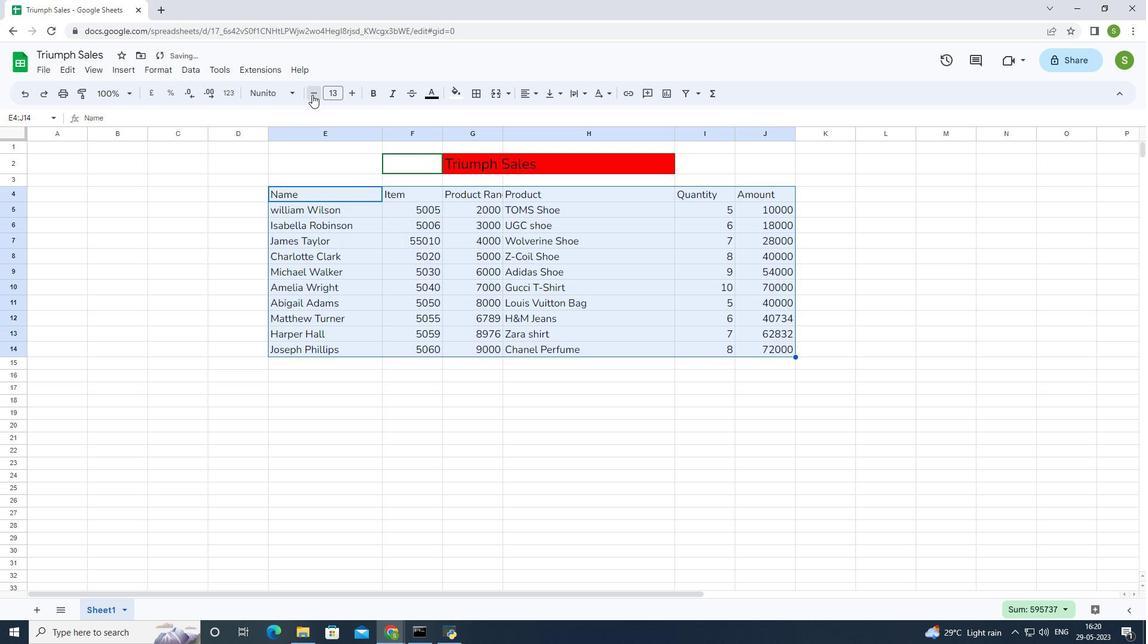 
Action: Mouse pressed left at (312, 94)
Screenshot: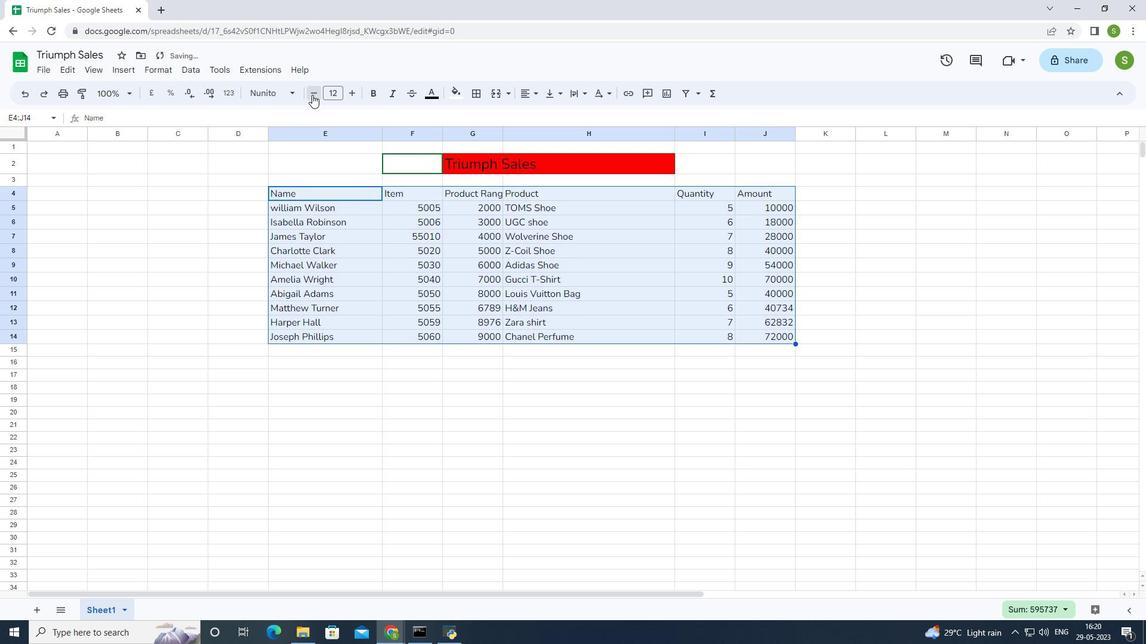 
Action: Mouse pressed left at (312, 94)
Screenshot: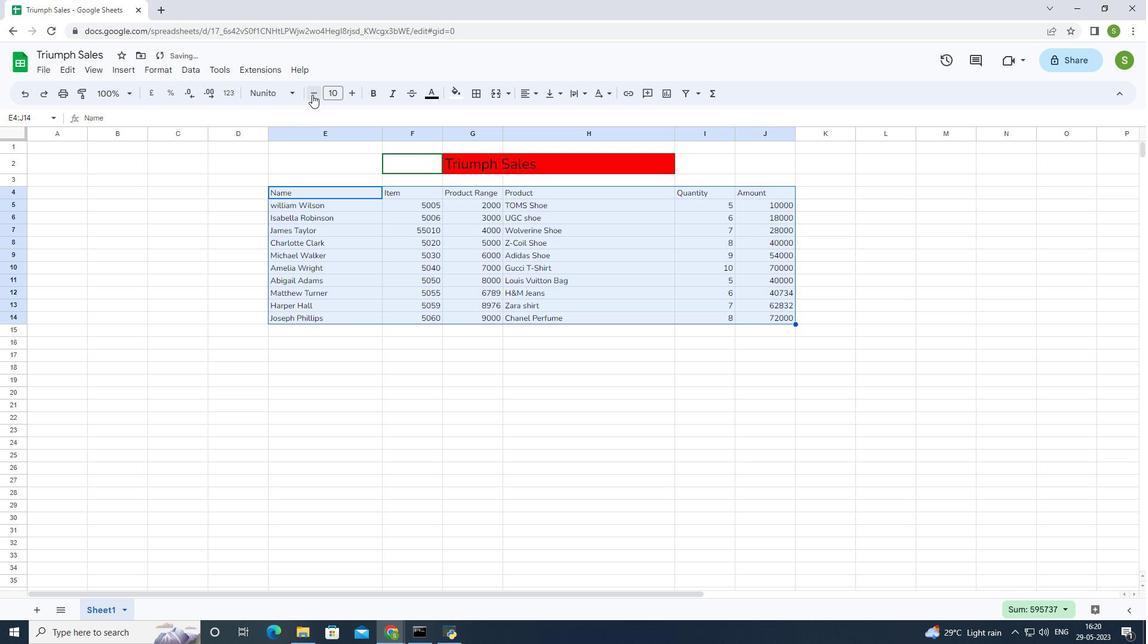 
Action: Mouse moved to (433, 89)
Screenshot: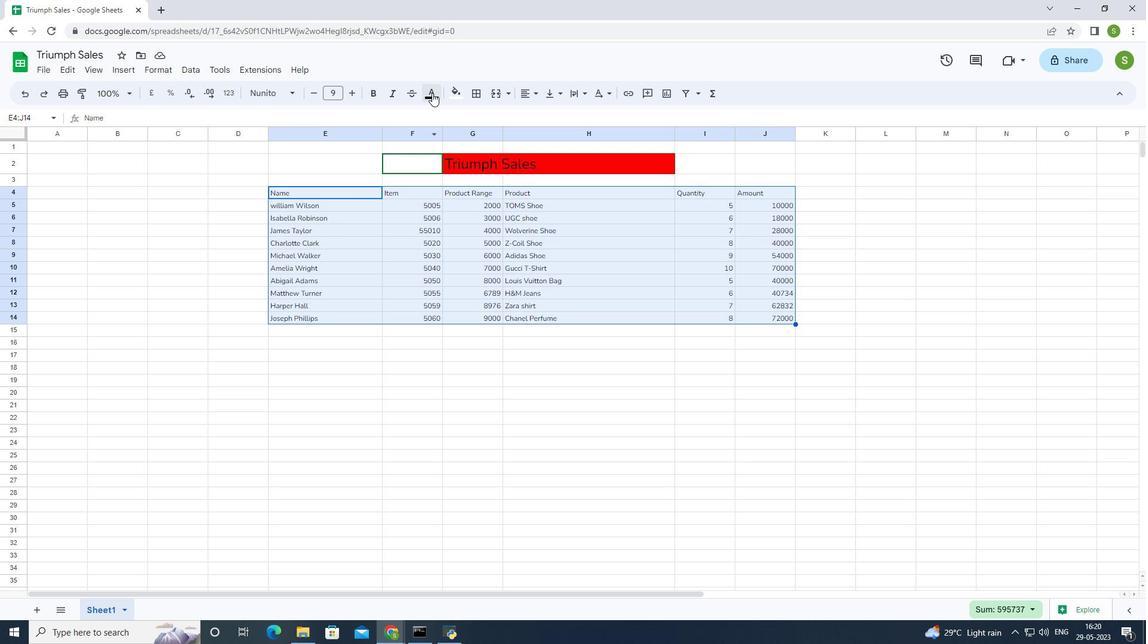 
Action: Mouse pressed left at (433, 89)
Screenshot: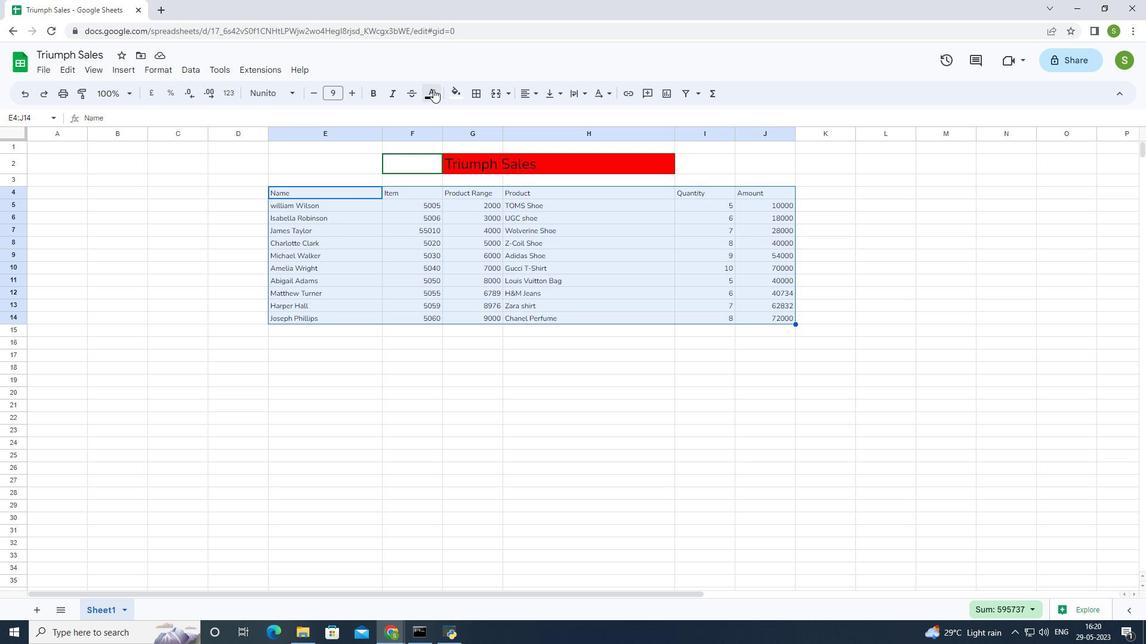 
Action: Mouse moved to (447, 148)
Screenshot: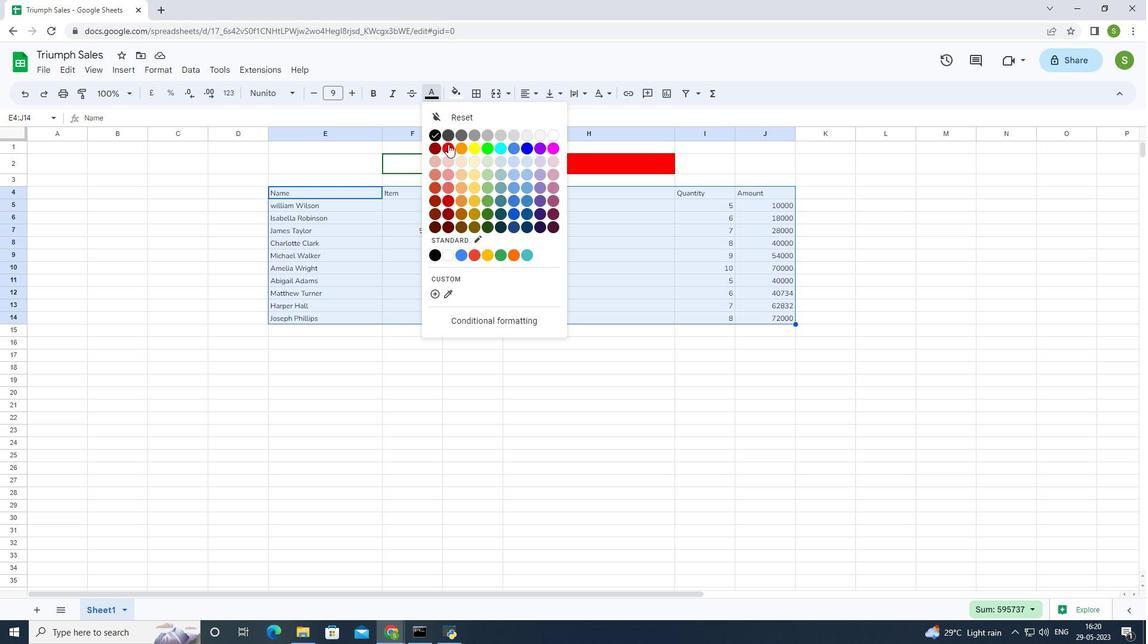 
Action: Mouse pressed left at (447, 148)
Screenshot: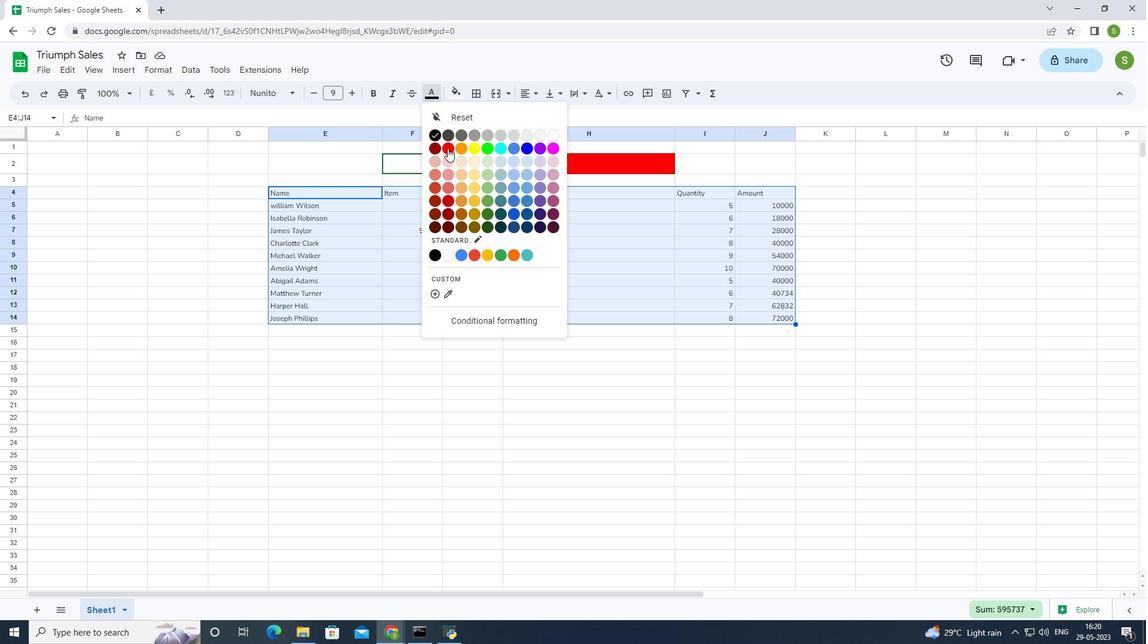 
Action: Mouse moved to (313, 341)
Screenshot: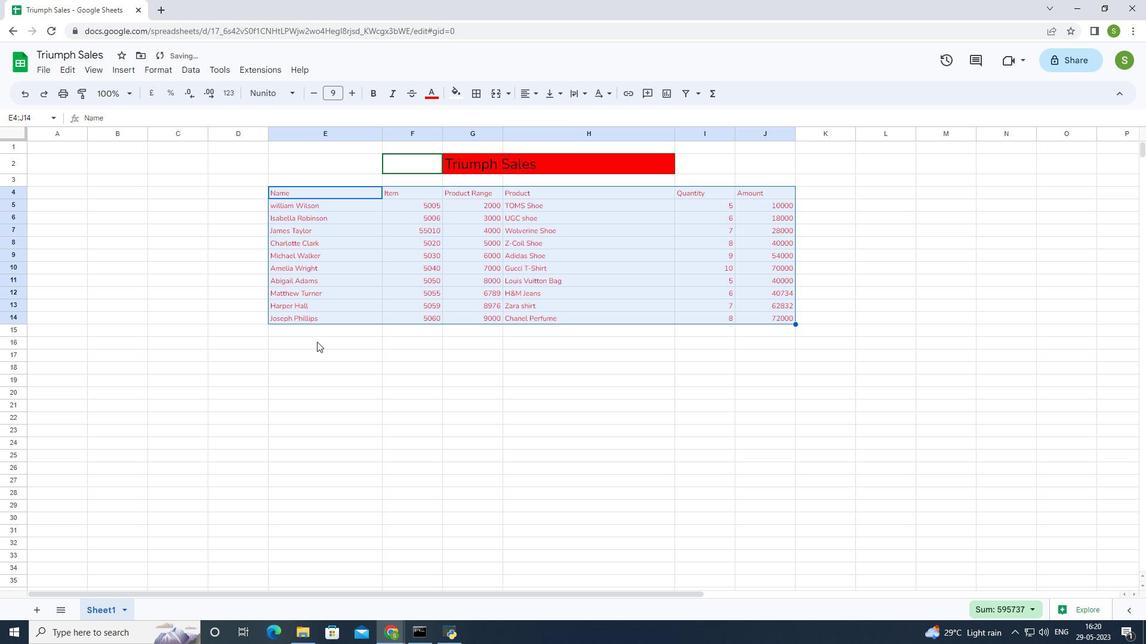 
Action: Mouse pressed left at (313, 341)
Screenshot: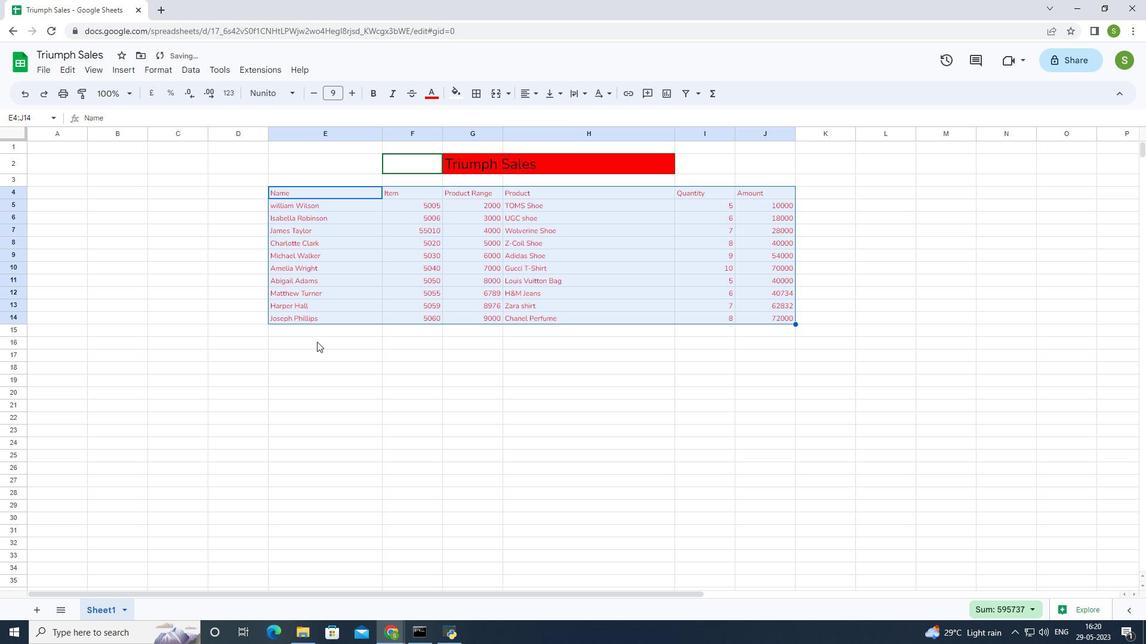 
Action: Mouse moved to (302, 334)
Screenshot: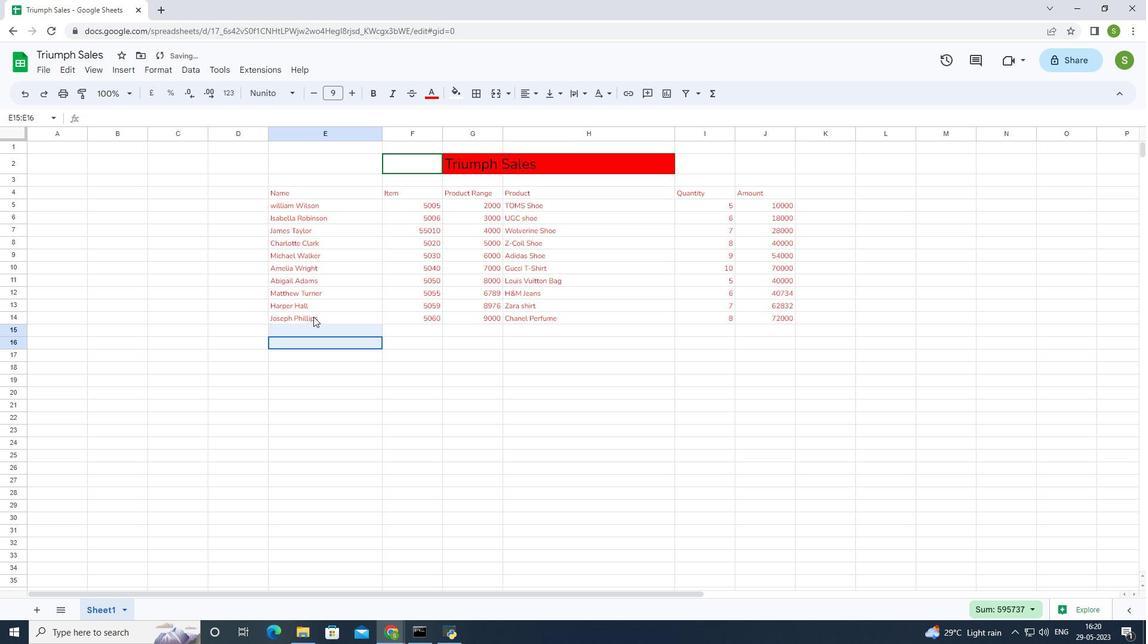 
Action: Key pressed ctrl+S
Screenshot: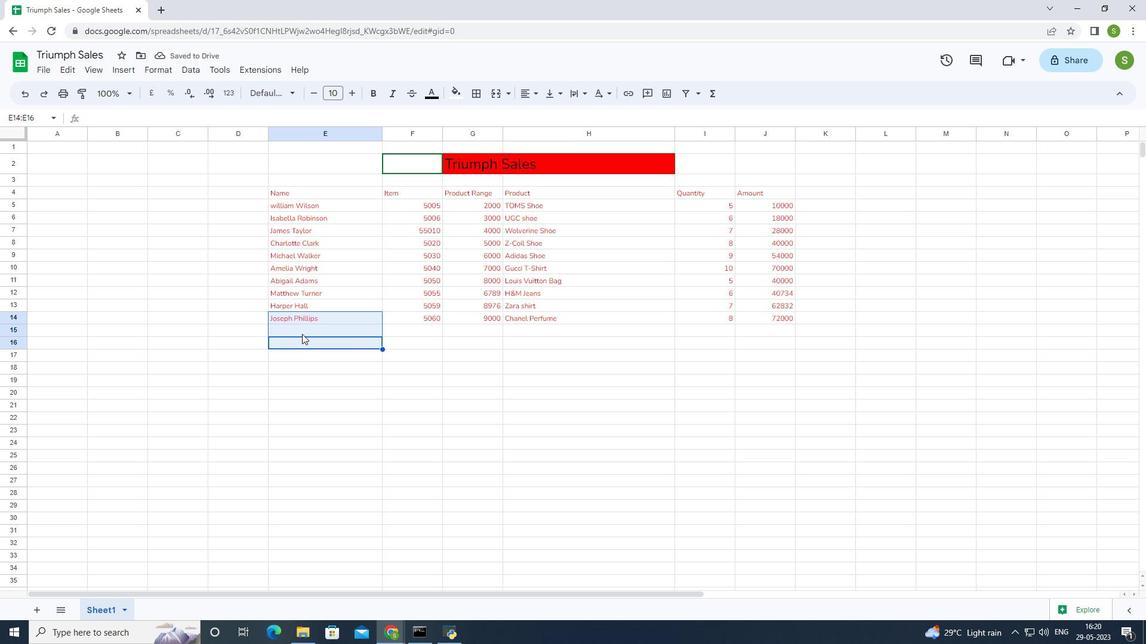 
Action: Mouse moved to (308, 333)
Screenshot: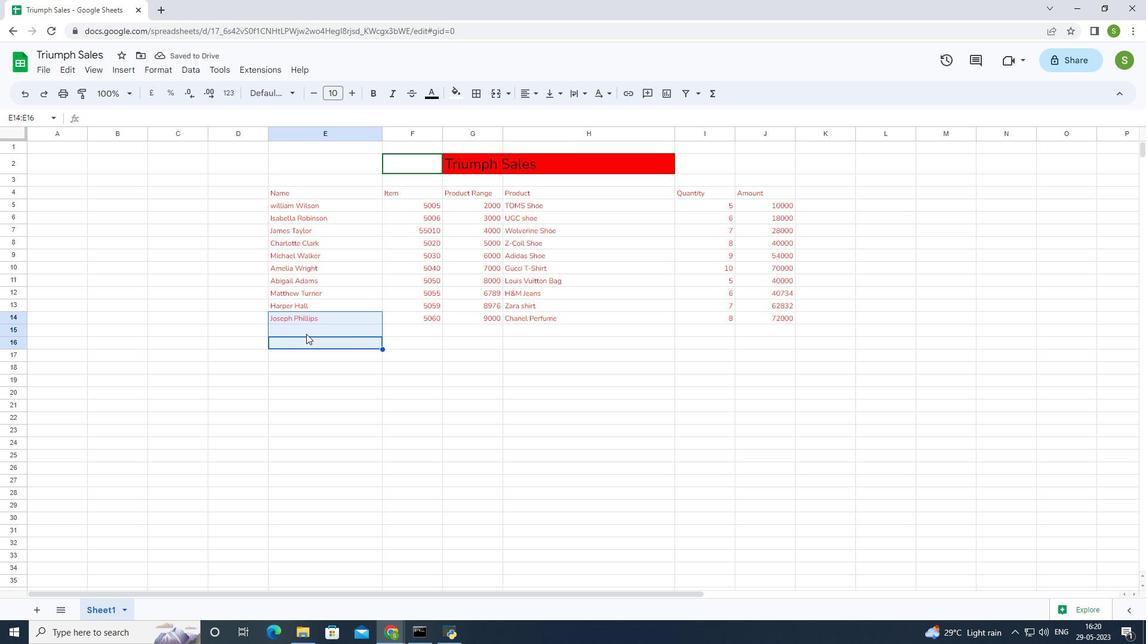 
